 Task: Find connections with filter location Meaux with filter topic #motivationwith filter profile language English with filter current company Business Today with filter school Parala Maharaja Engineering College, Berhampur with filter industry Collection Agencies with filter service category Tax Law with filter keywords title Solar Photovoltaic Installer
Action: Mouse moved to (485, 77)
Screenshot: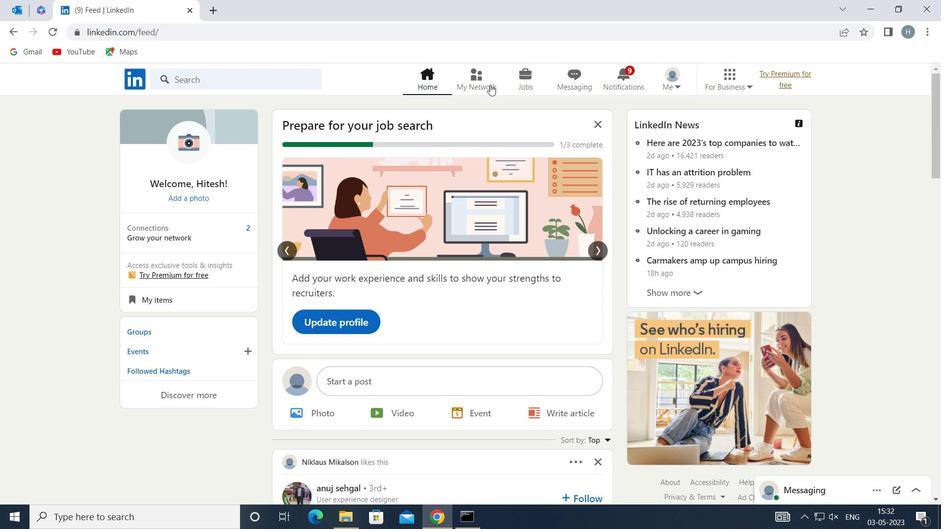
Action: Mouse pressed left at (485, 77)
Screenshot: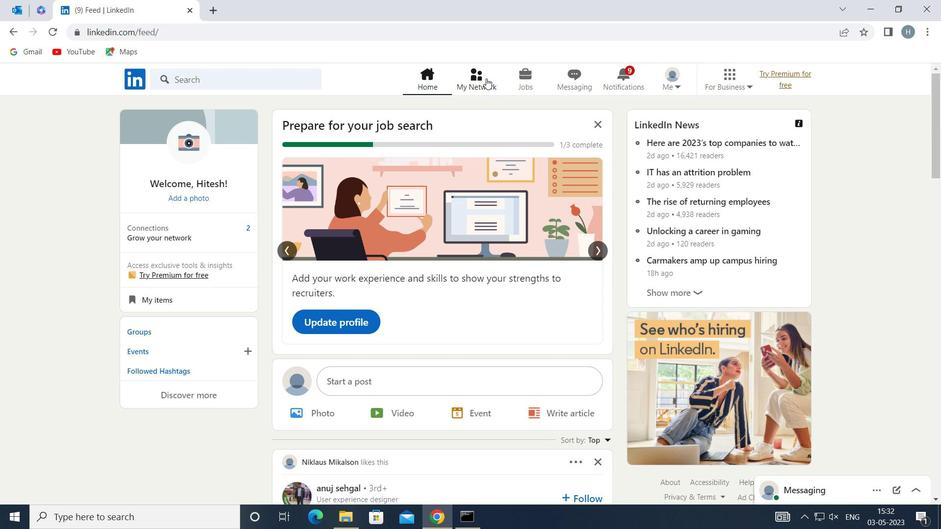 
Action: Mouse moved to (286, 147)
Screenshot: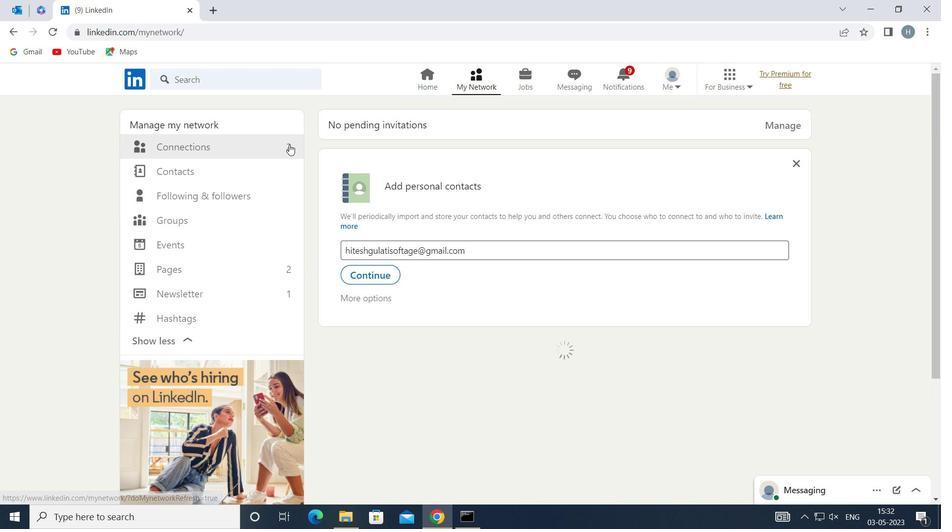 
Action: Mouse pressed left at (286, 147)
Screenshot: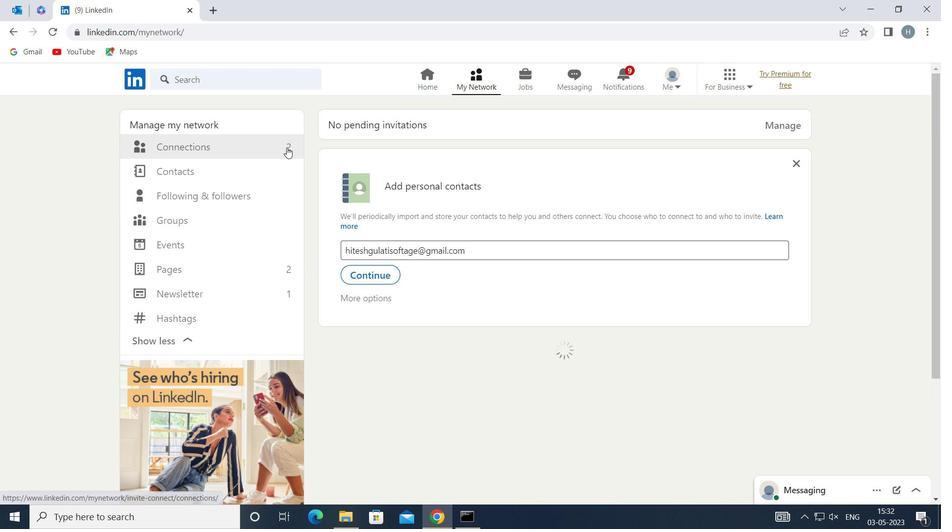 
Action: Mouse moved to (559, 147)
Screenshot: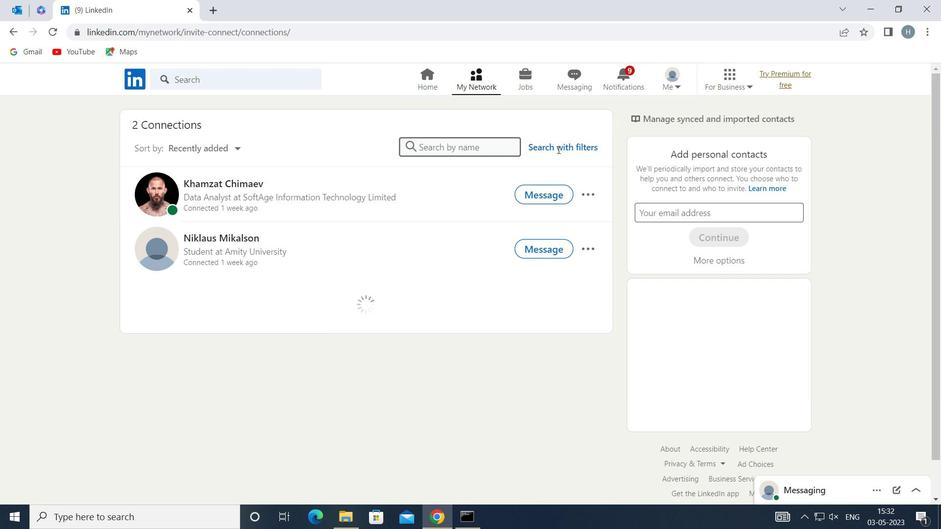 
Action: Mouse pressed left at (559, 147)
Screenshot: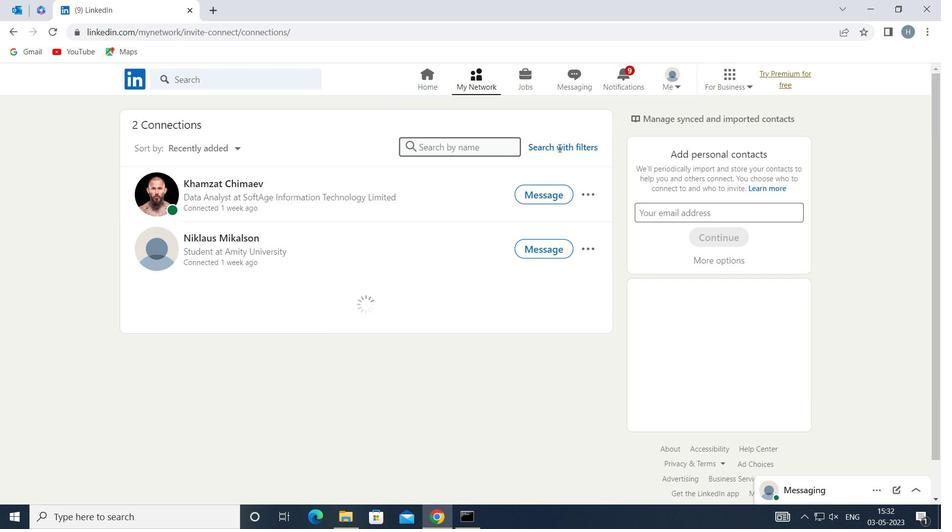 
Action: Mouse moved to (523, 118)
Screenshot: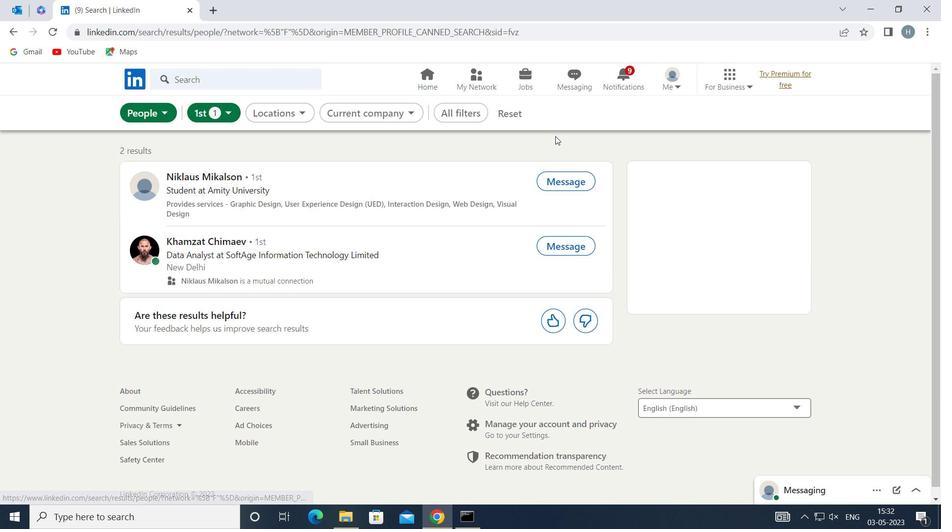 
Action: Mouse pressed left at (523, 118)
Screenshot: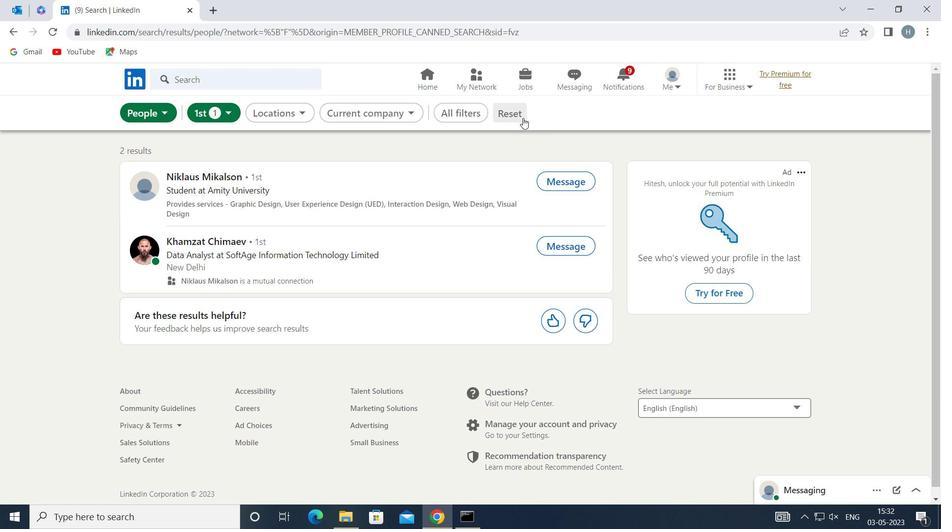 
Action: Mouse moved to (502, 118)
Screenshot: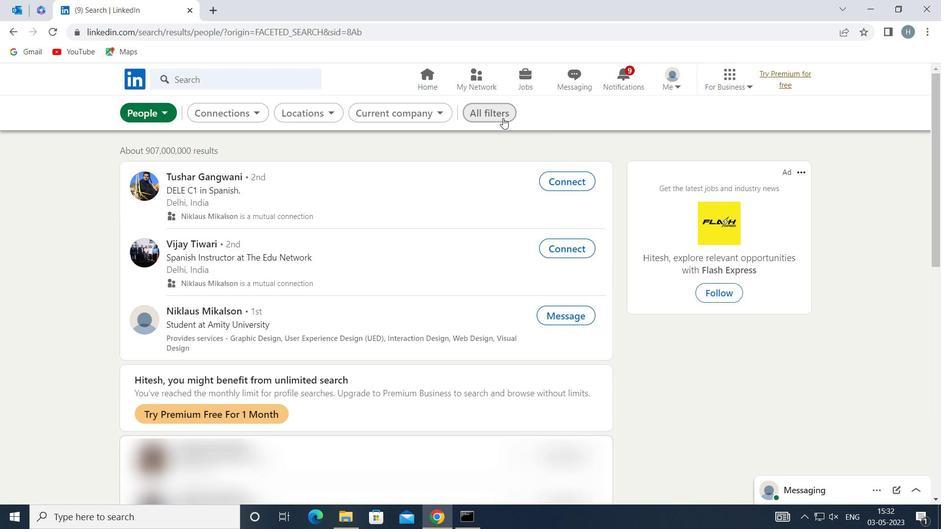 
Action: Mouse pressed left at (502, 118)
Screenshot: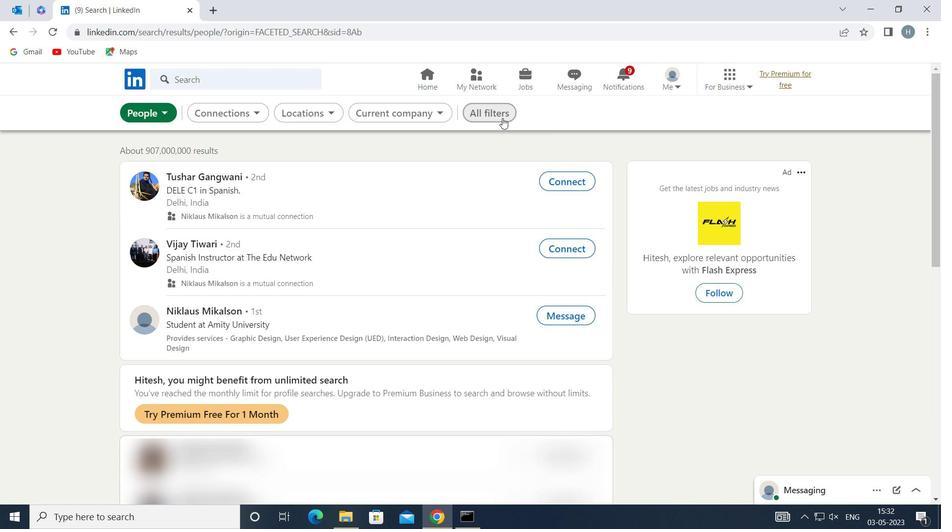 
Action: Mouse moved to (674, 250)
Screenshot: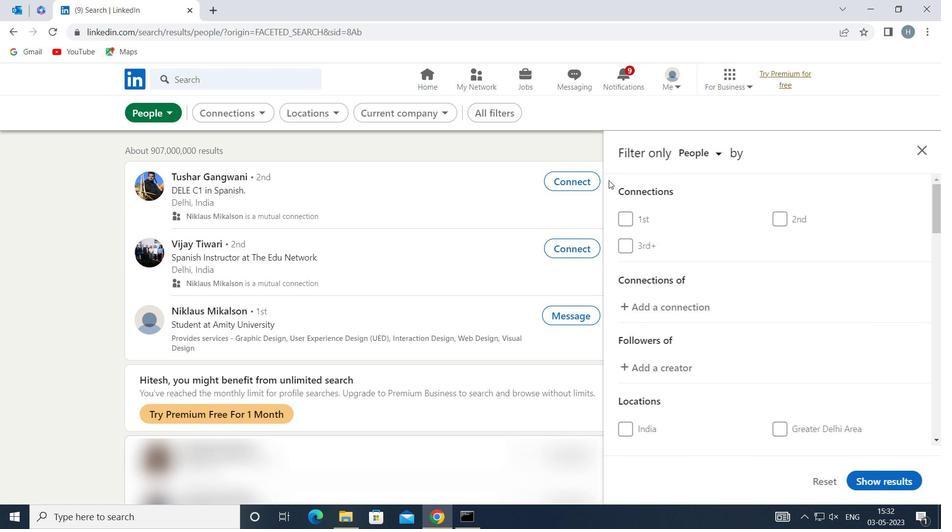 
Action: Mouse scrolled (674, 250) with delta (0, 0)
Screenshot: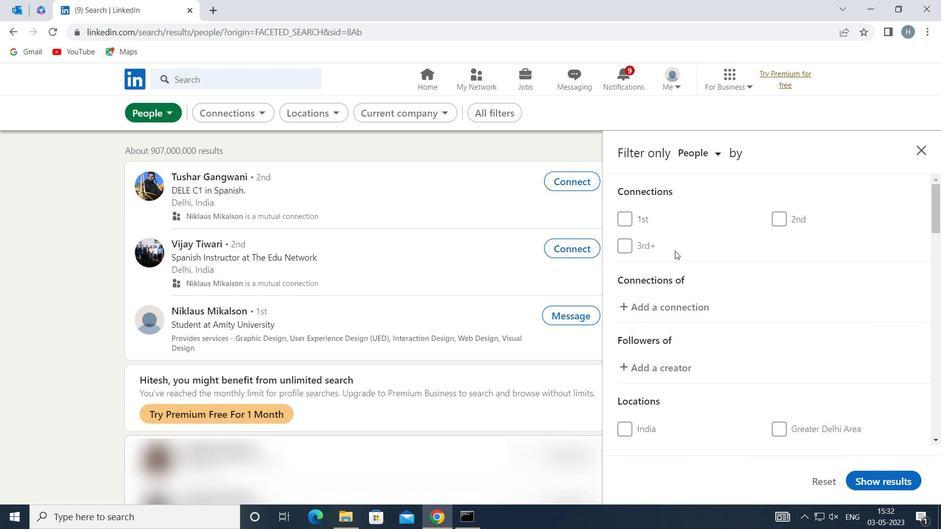 
Action: Mouse scrolled (674, 250) with delta (0, 0)
Screenshot: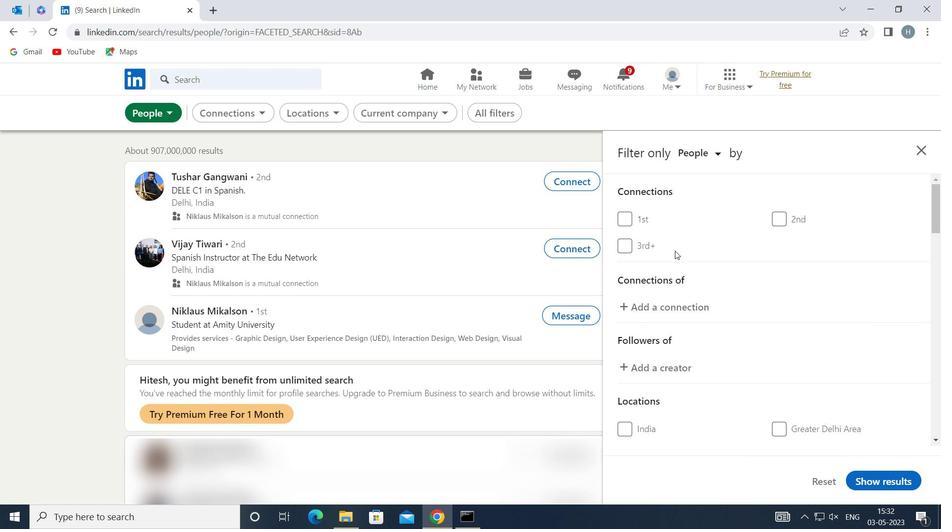 
Action: Mouse moved to (675, 250)
Screenshot: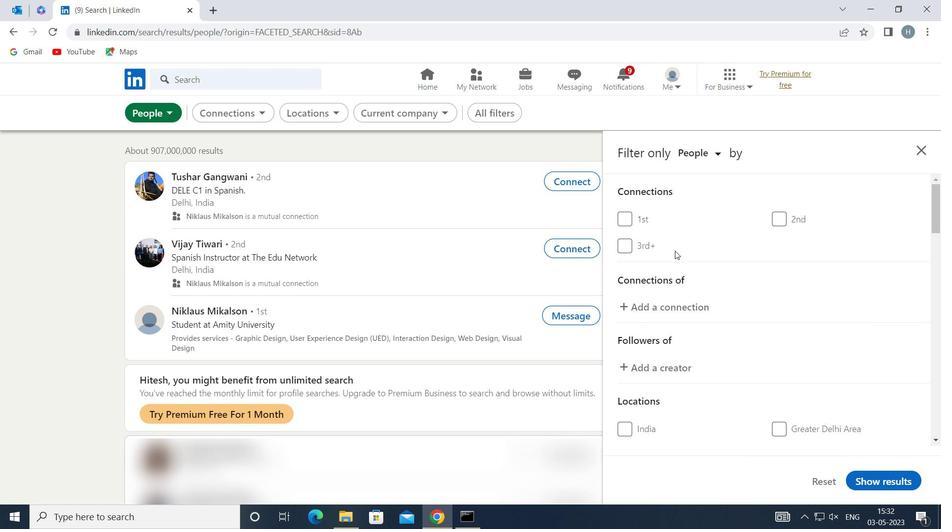 
Action: Mouse scrolled (675, 250) with delta (0, 0)
Screenshot: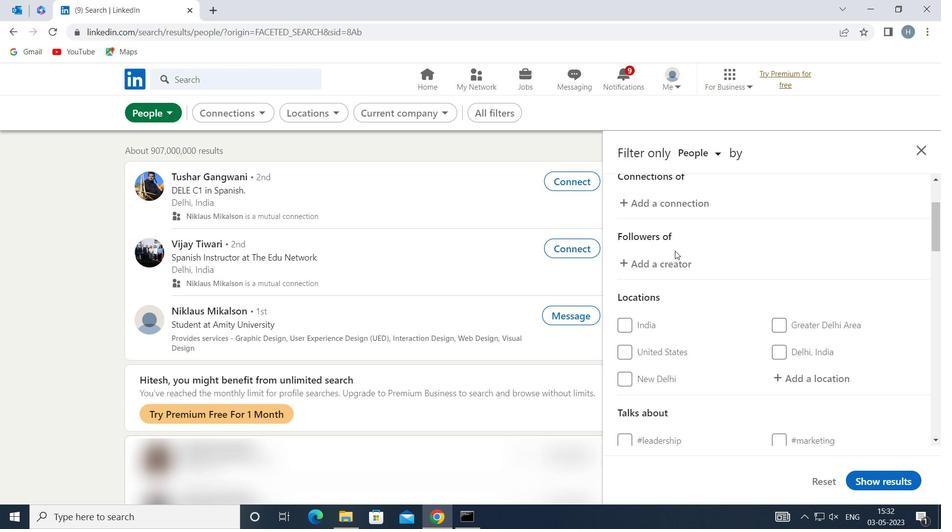 
Action: Mouse moved to (799, 294)
Screenshot: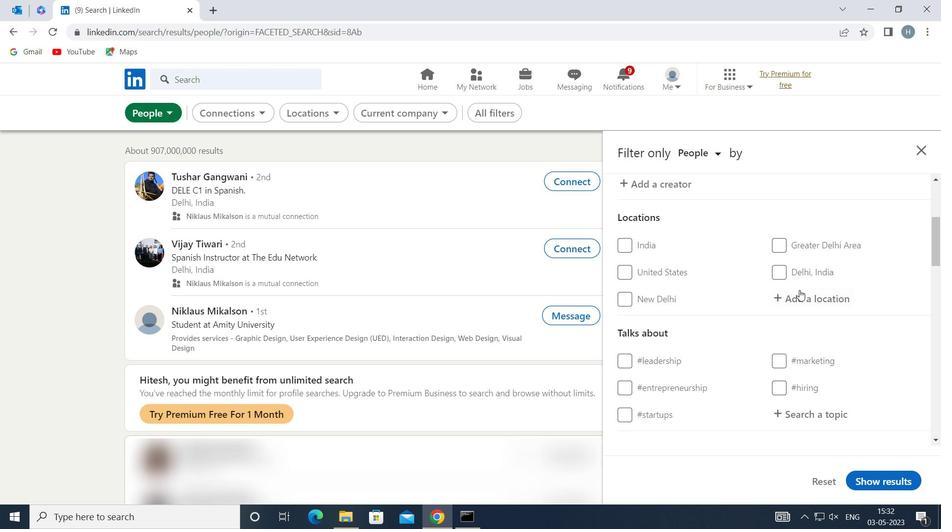 
Action: Mouse pressed left at (799, 294)
Screenshot: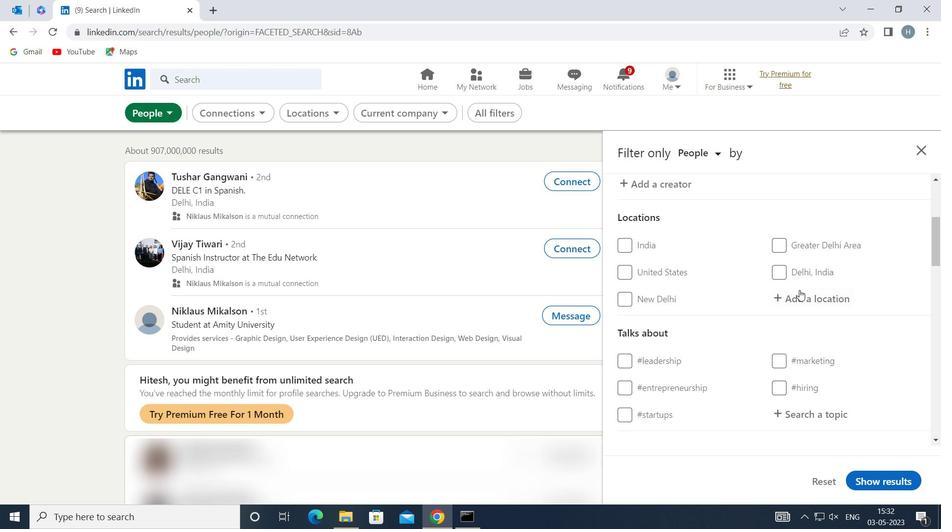 
Action: Key pressed <Key.shift>MEAX<Key.backspace>UX
Screenshot: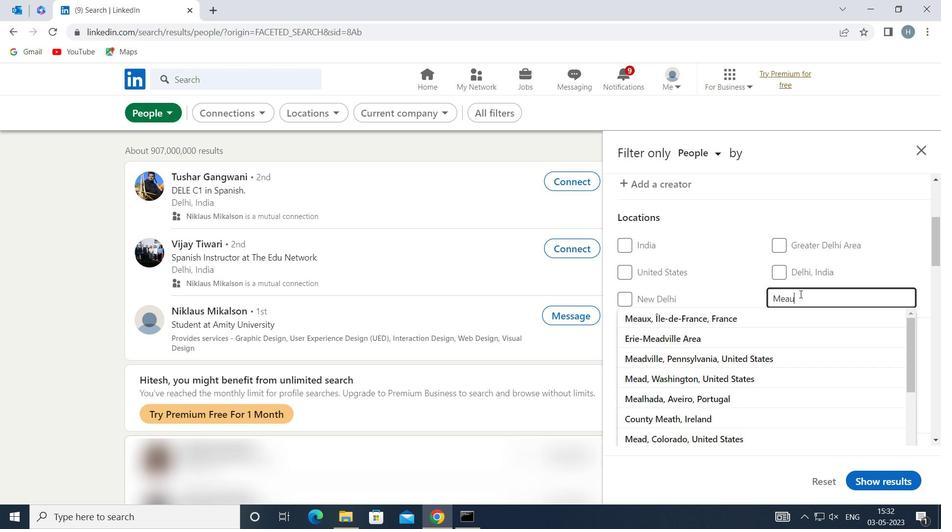 
Action: Mouse moved to (777, 314)
Screenshot: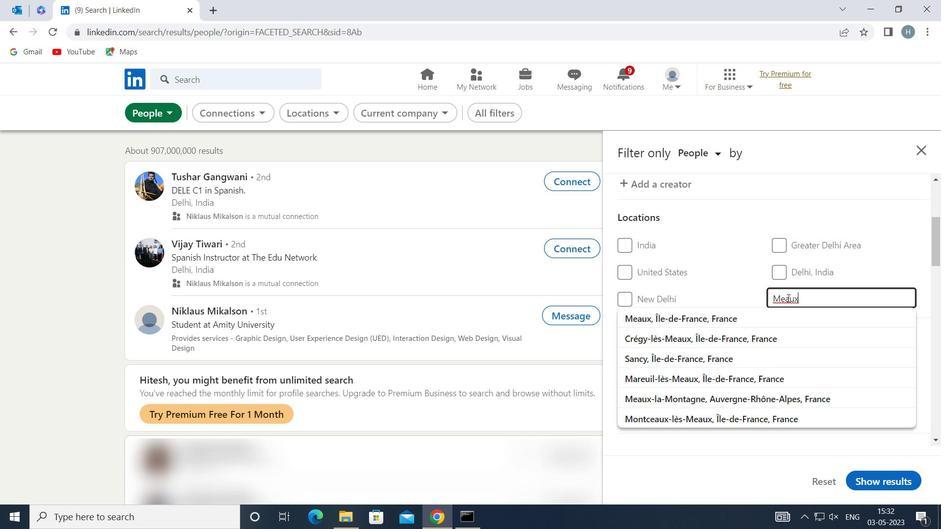 
Action: Mouse pressed left at (777, 314)
Screenshot: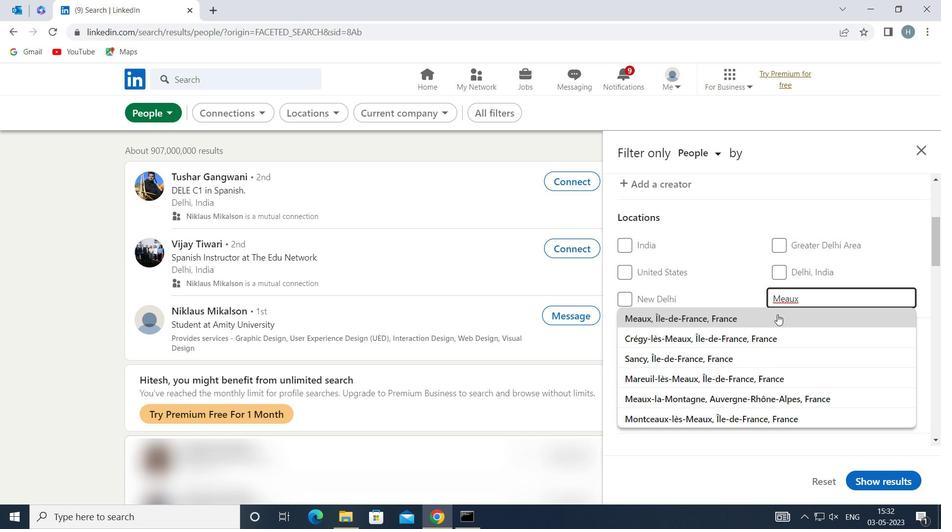 
Action: Mouse moved to (777, 306)
Screenshot: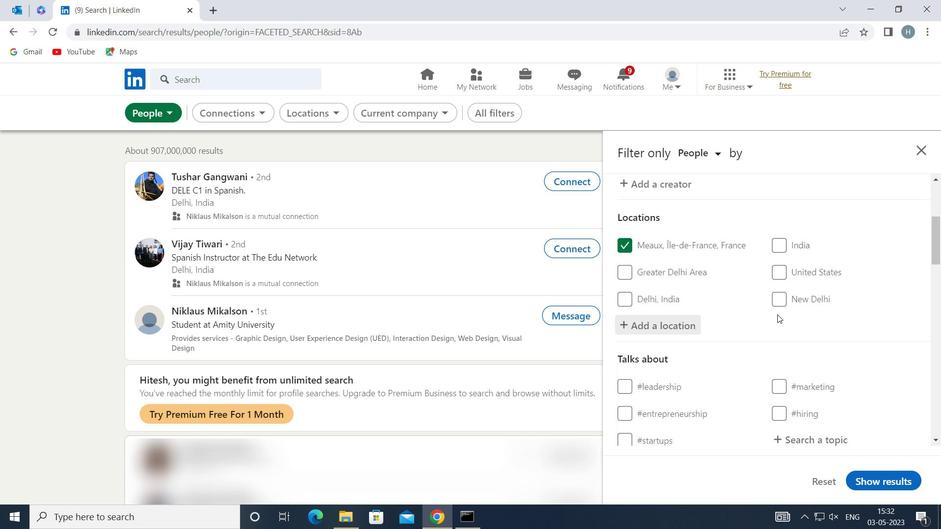 
Action: Mouse scrolled (777, 306) with delta (0, 0)
Screenshot: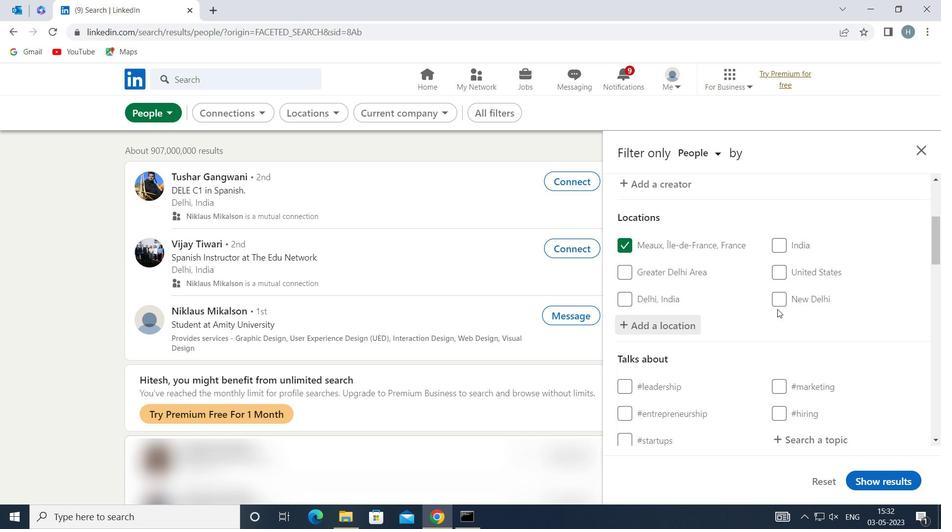 
Action: Mouse scrolled (777, 306) with delta (0, 0)
Screenshot: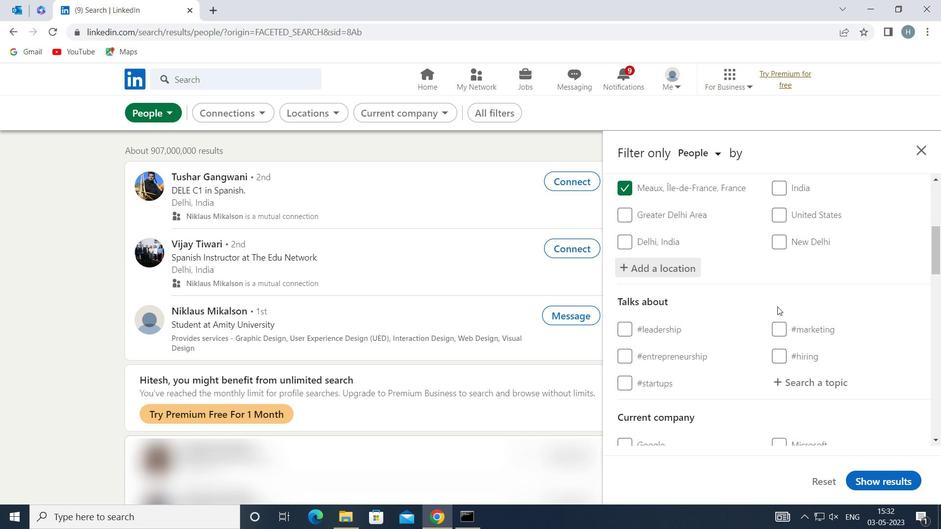
Action: Mouse moved to (787, 313)
Screenshot: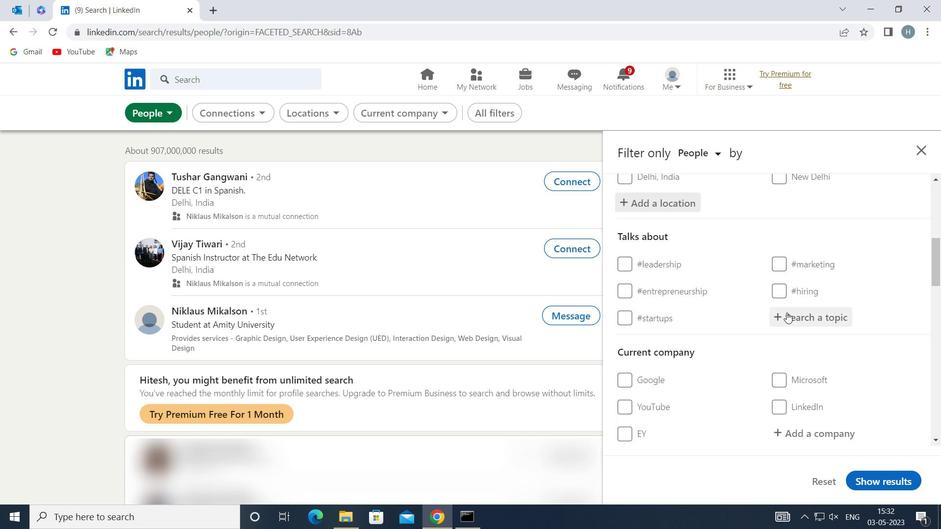 
Action: Mouse pressed left at (787, 313)
Screenshot: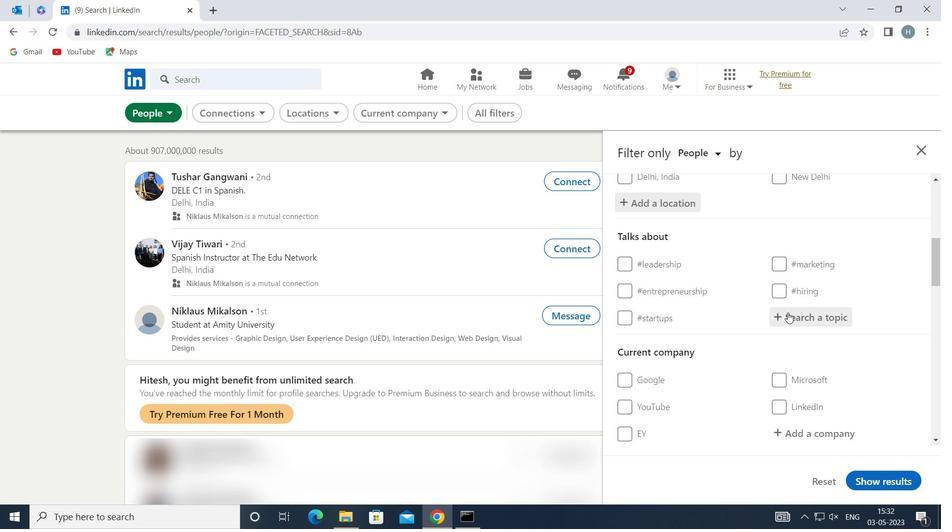 
Action: Key pressed MOTIVATION
Screenshot: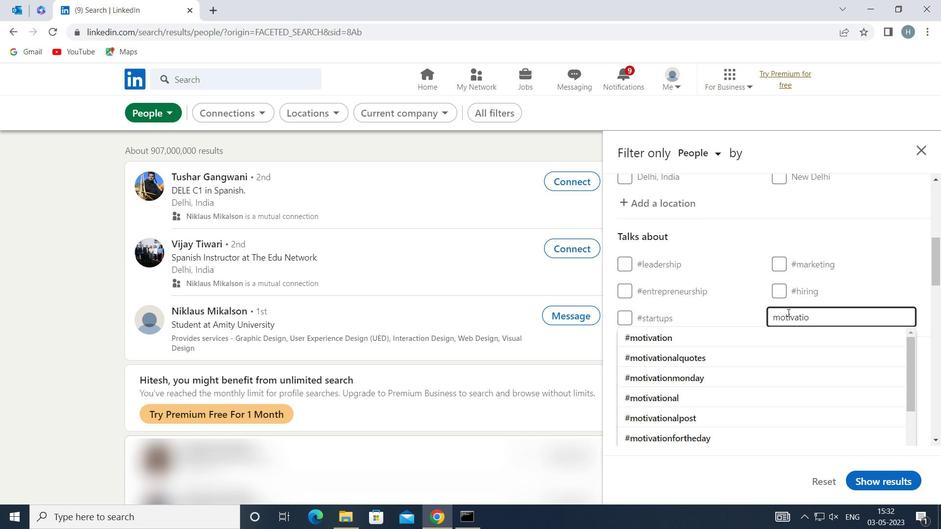 
Action: Mouse moved to (749, 334)
Screenshot: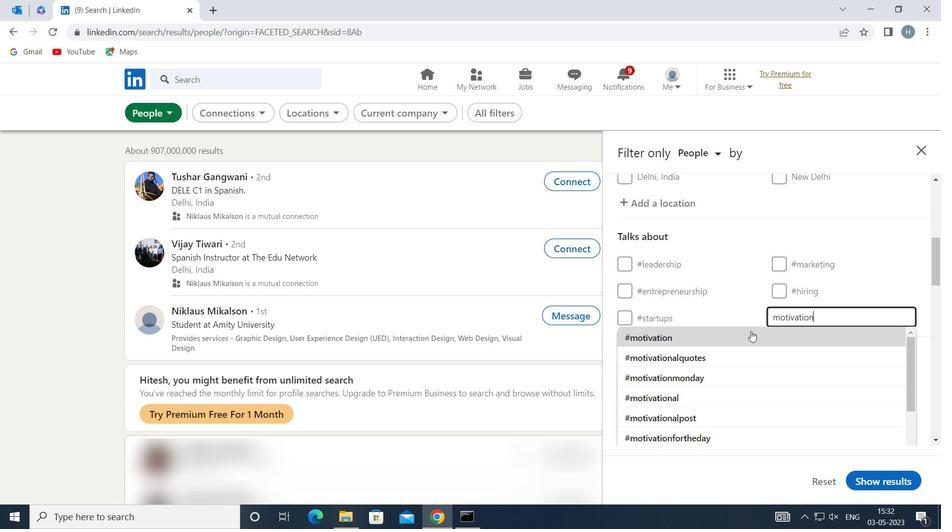 
Action: Mouse pressed left at (749, 334)
Screenshot: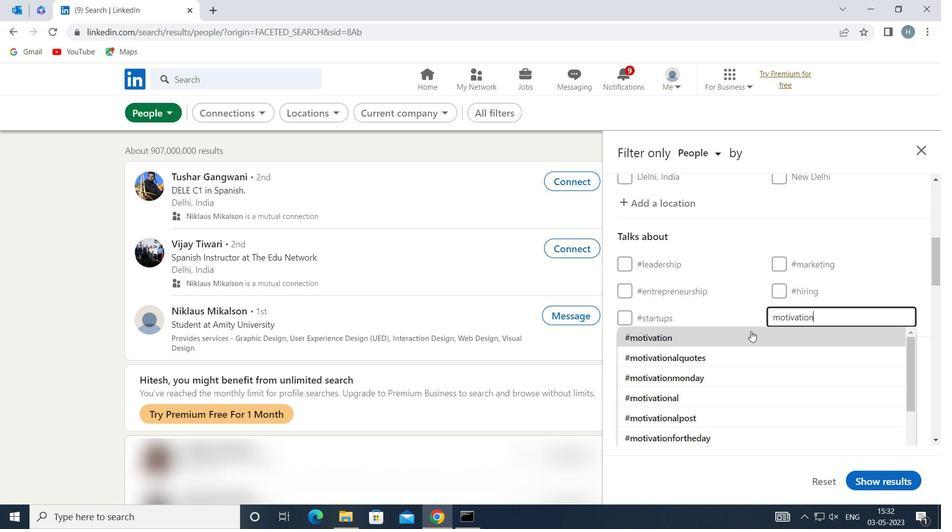 
Action: Mouse moved to (750, 329)
Screenshot: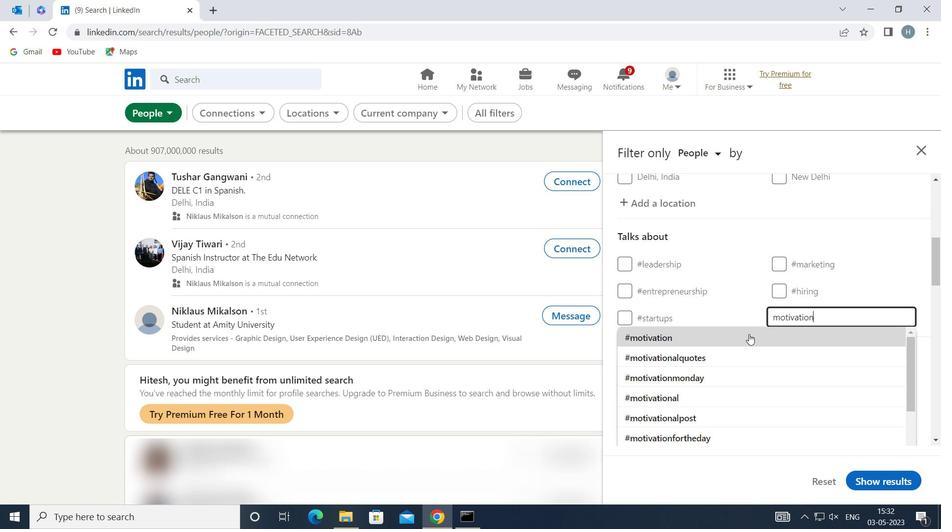 
Action: Mouse scrolled (750, 328) with delta (0, 0)
Screenshot: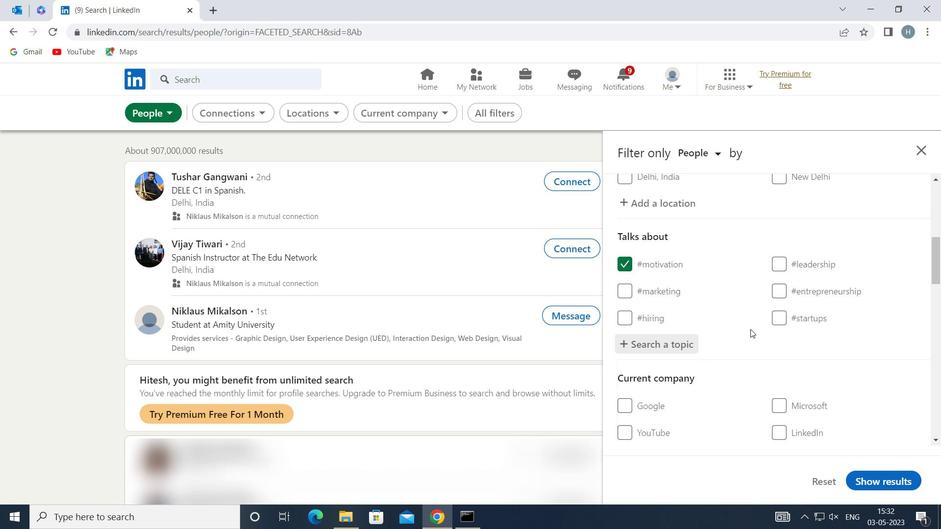 
Action: Mouse scrolled (750, 328) with delta (0, 0)
Screenshot: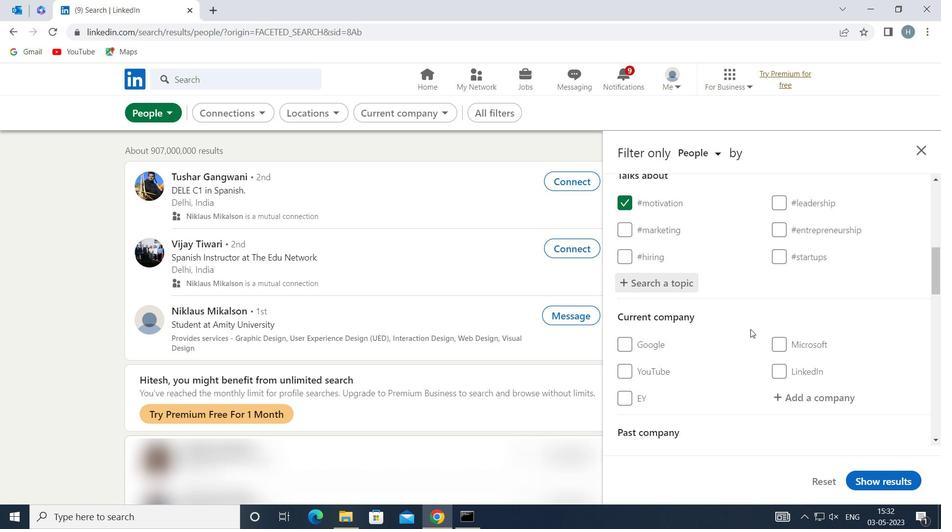 
Action: Mouse scrolled (750, 328) with delta (0, 0)
Screenshot: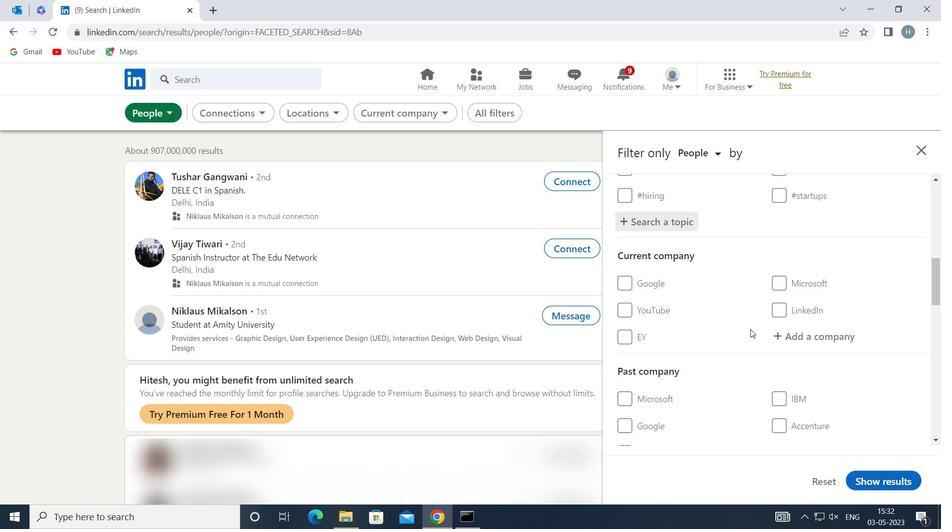 
Action: Mouse scrolled (750, 328) with delta (0, 0)
Screenshot: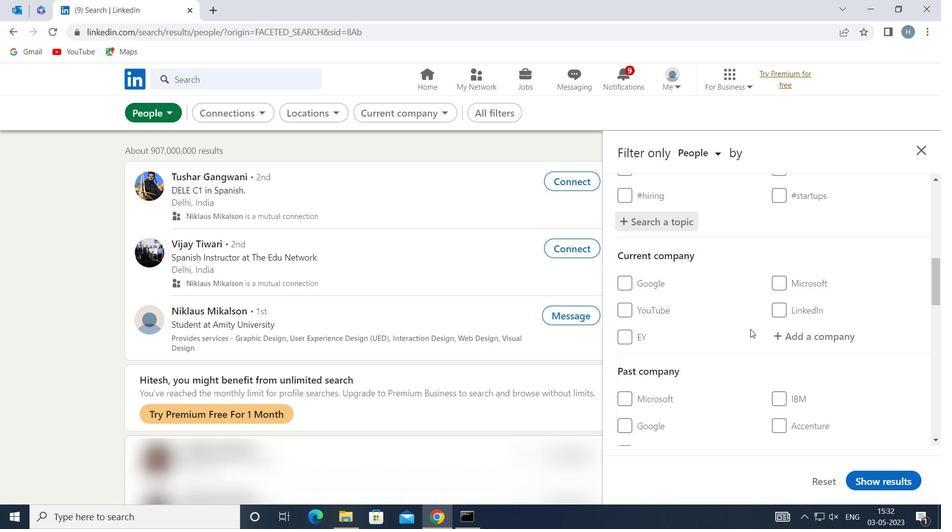 
Action: Mouse moved to (752, 322)
Screenshot: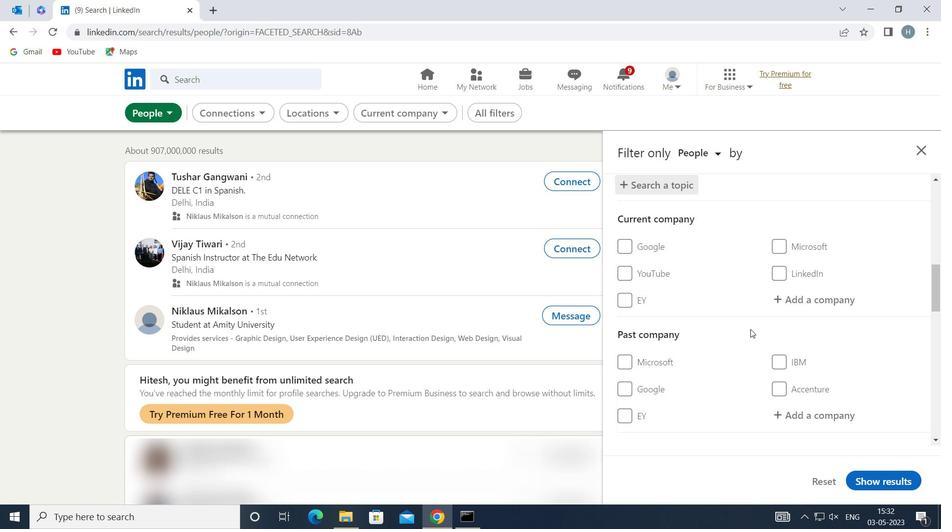 
Action: Mouse scrolled (752, 322) with delta (0, 0)
Screenshot: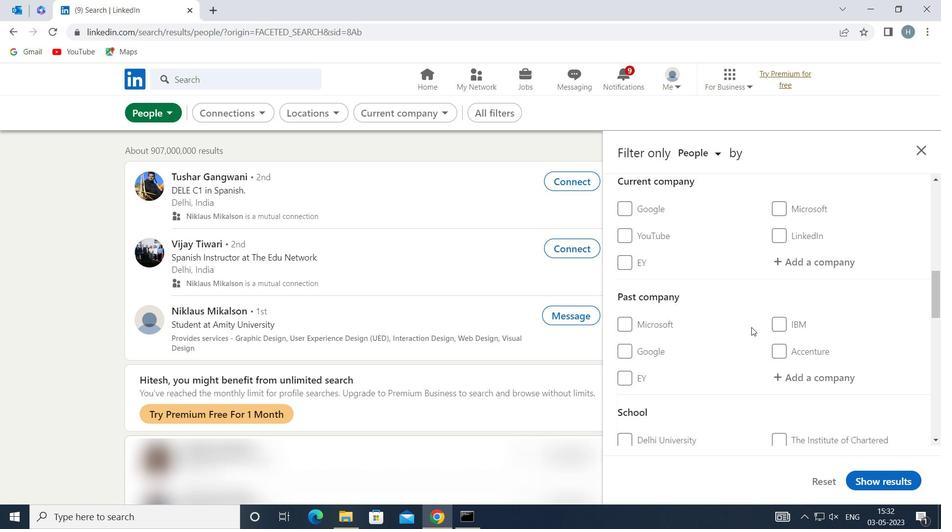 
Action: Mouse scrolled (752, 322) with delta (0, 0)
Screenshot: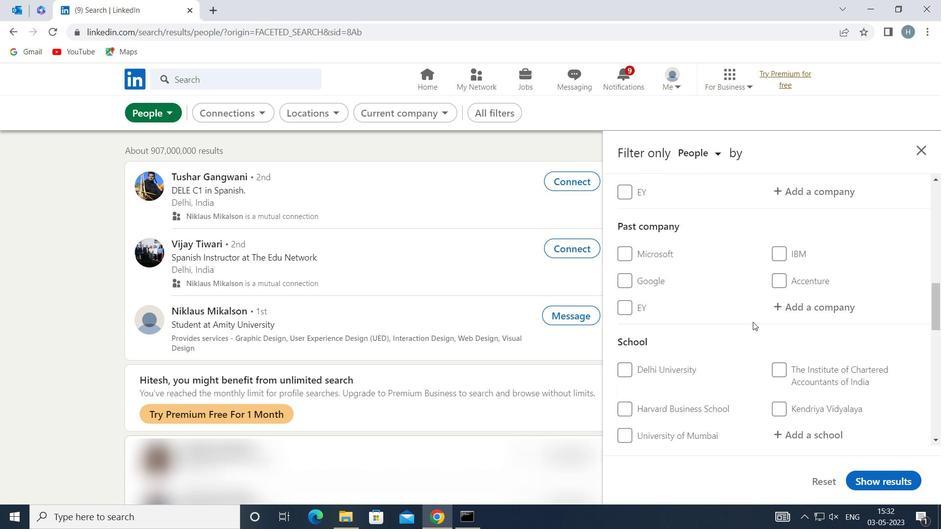 
Action: Mouse scrolled (752, 322) with delta (0, 0)
Screenshot: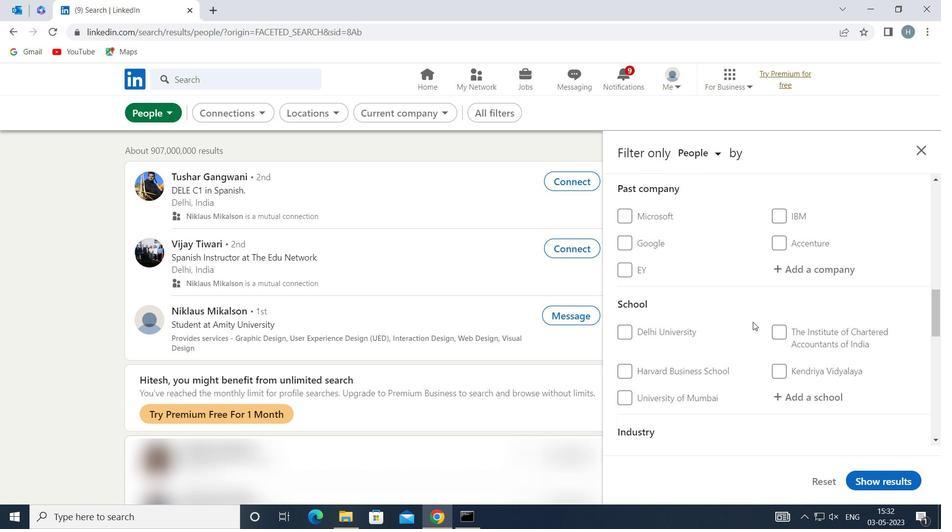 
Action: Mouse moved to (752, 321)
Screenshot: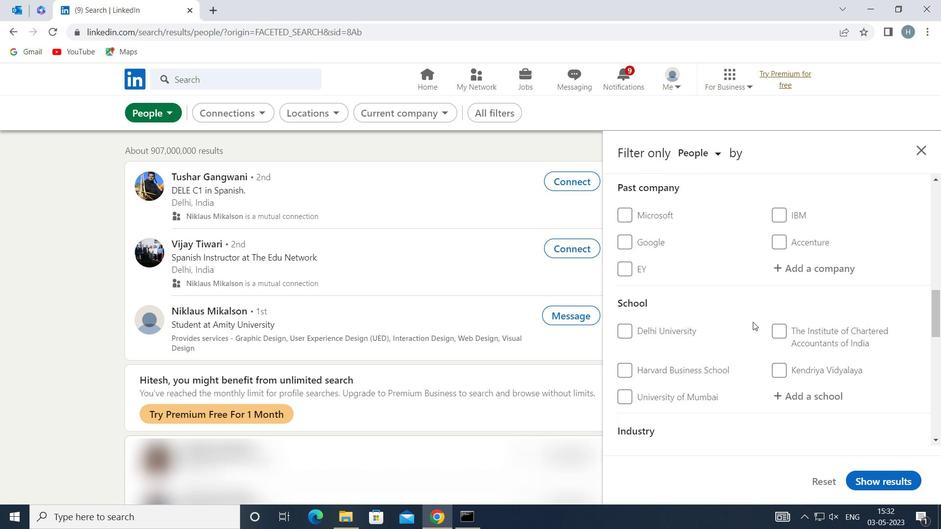 
Action: Mouse scrolled (752, 320) with delta (0, 0)
Screenshot: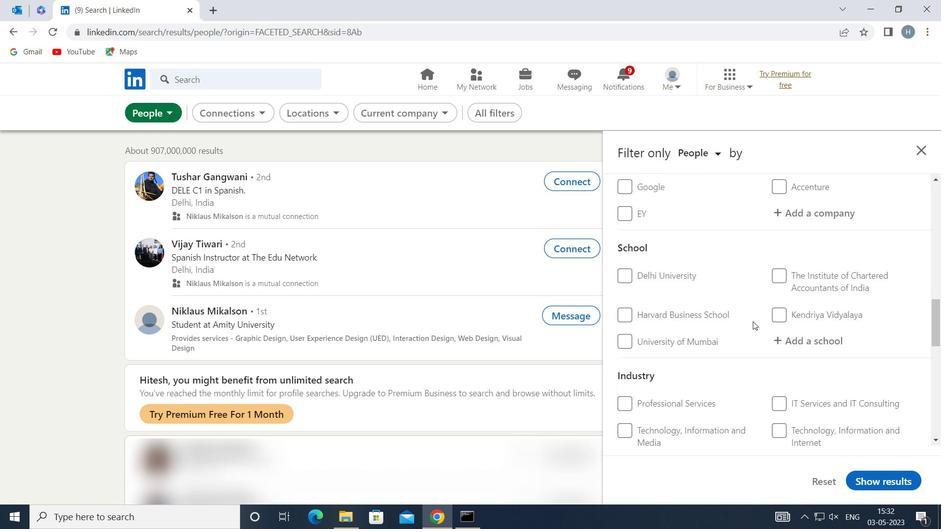 
Action: Mouse scrolled (752, 320) with delta (0, 0)
Screenshot: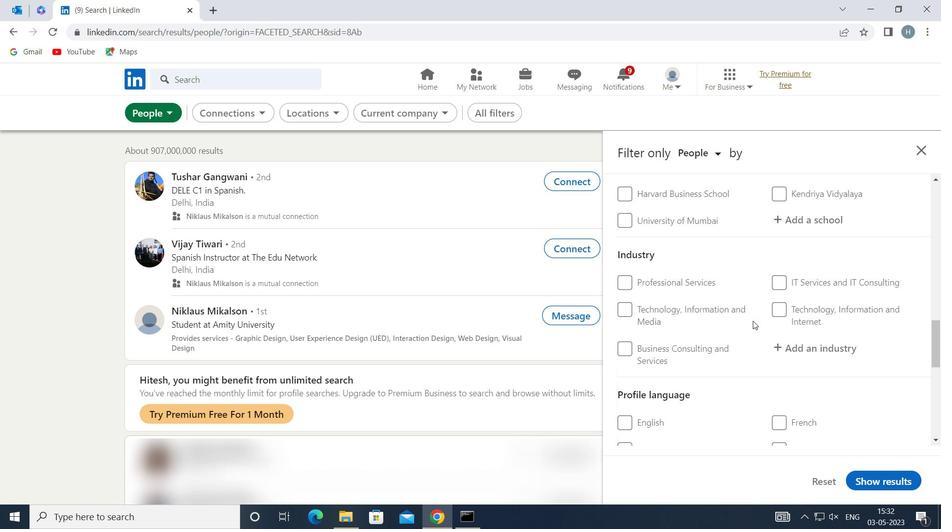 
Action: Mouse moved to (636, 348)
Screenshot: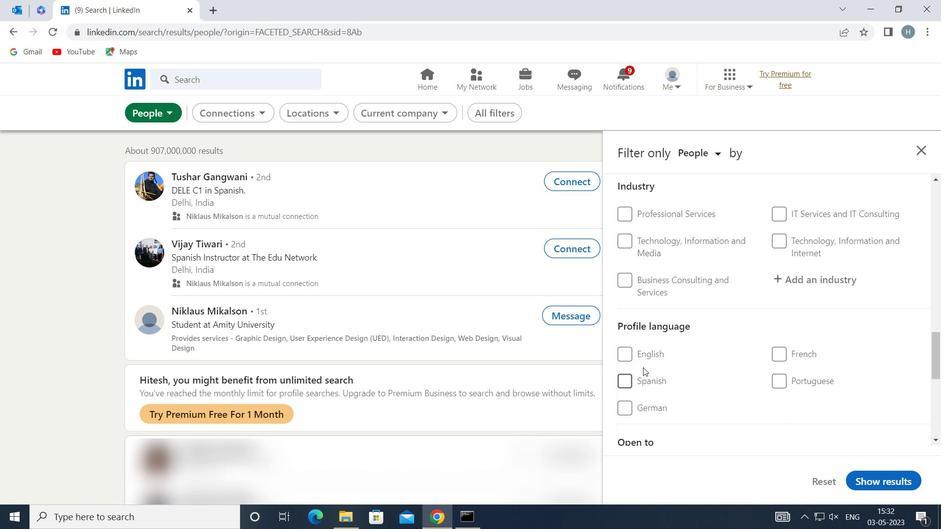 
Action: Mouse pressed left at (636, 348)
Screenshot: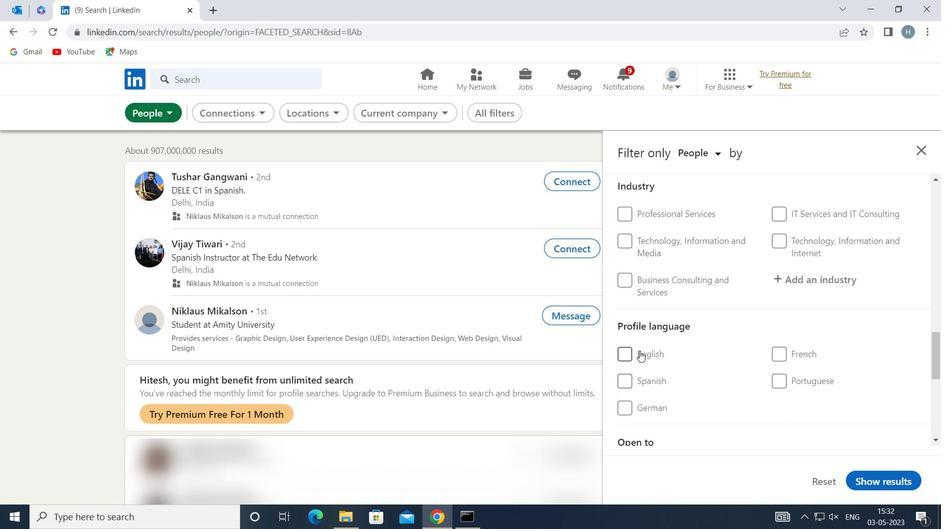 
Action: Mouse moved to (693, 336)
Screenshot: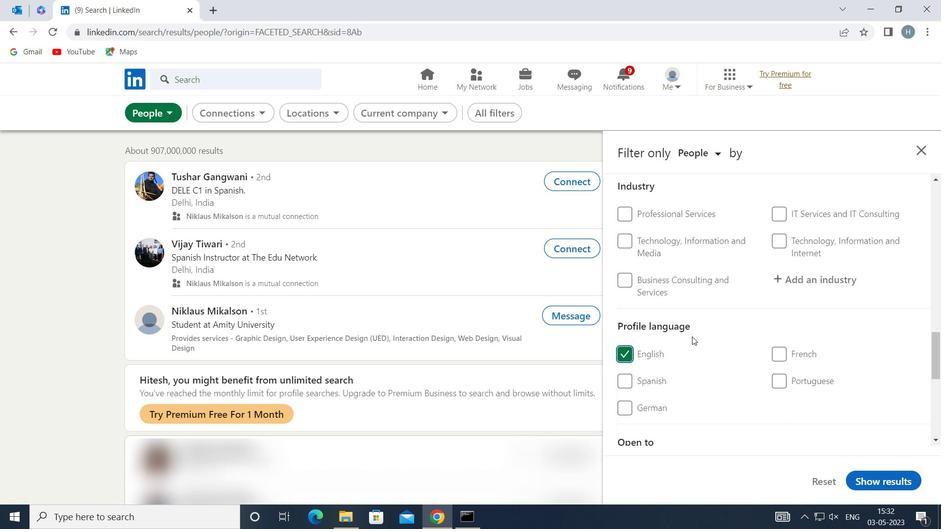 
Action: Mouse scrolled (693, 337) with delta (0, 0)
Screenshot: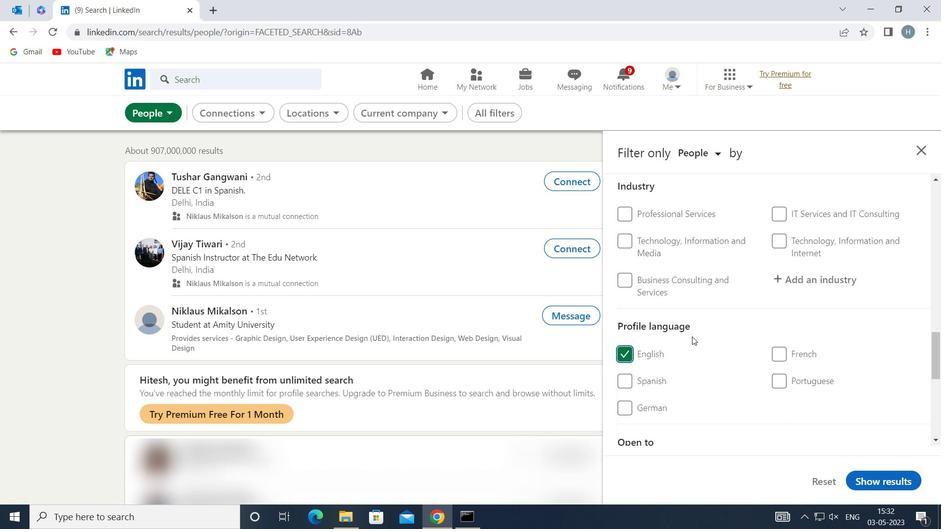 
Action: Mouse scrolled (693, 337) with delta (0, 0)
Screenshot: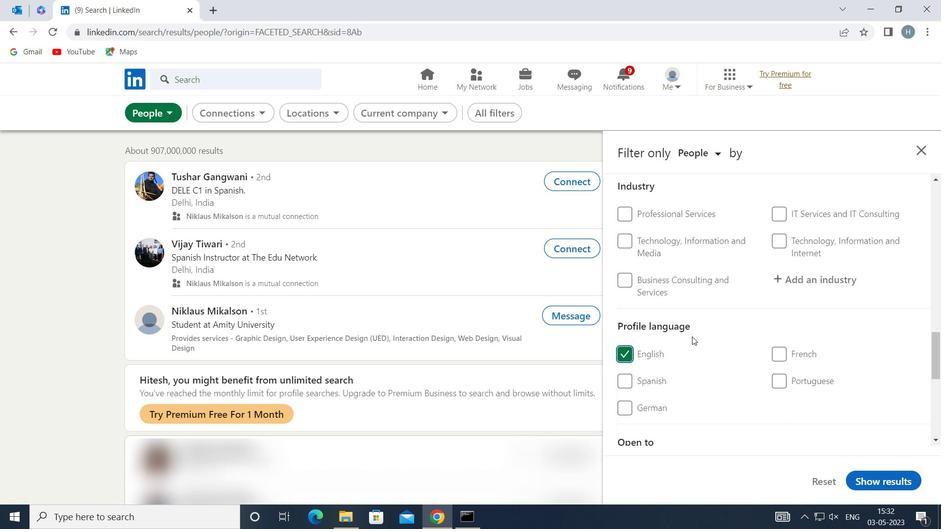 
Action: Mouse moved to (696, 322)
Screenshot: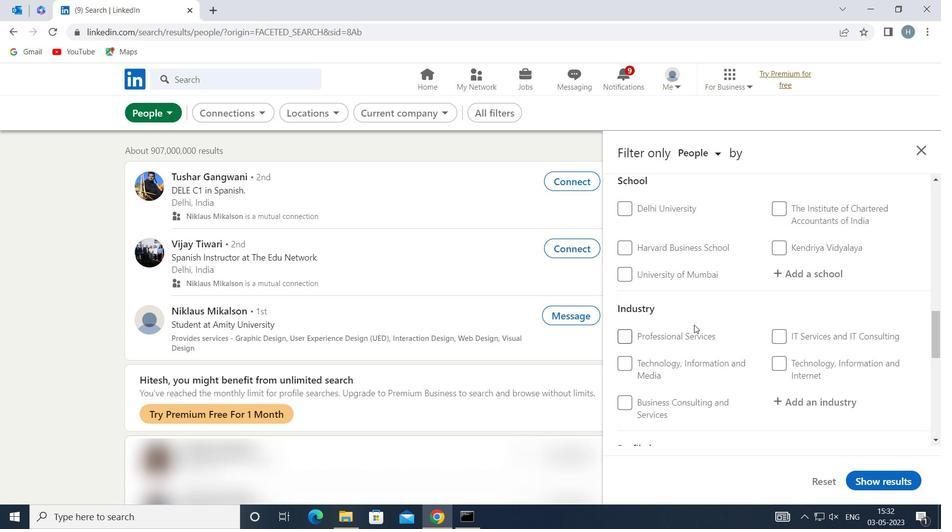 
Action: Mouse scrolled (696, 323) with delta (0, 0)
Screenshot: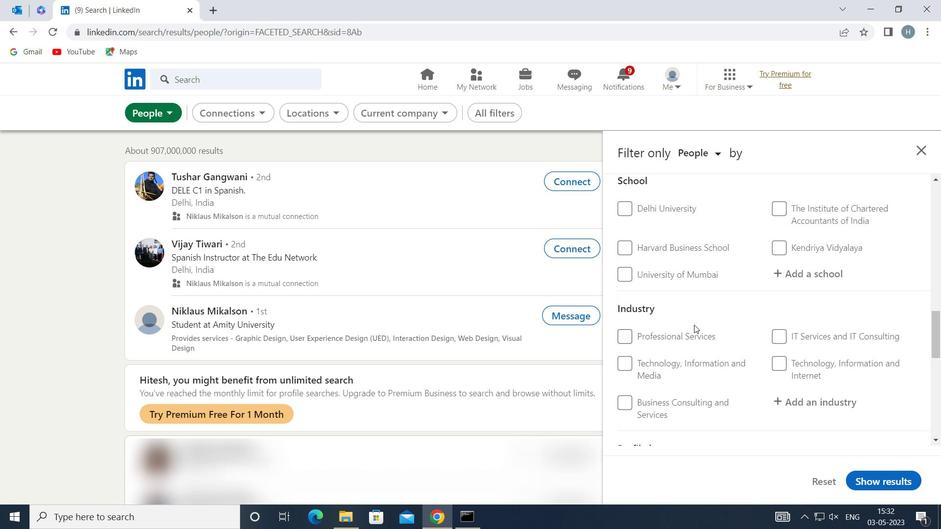 
Action: Mouse moved to (698, 320)
Screenshot: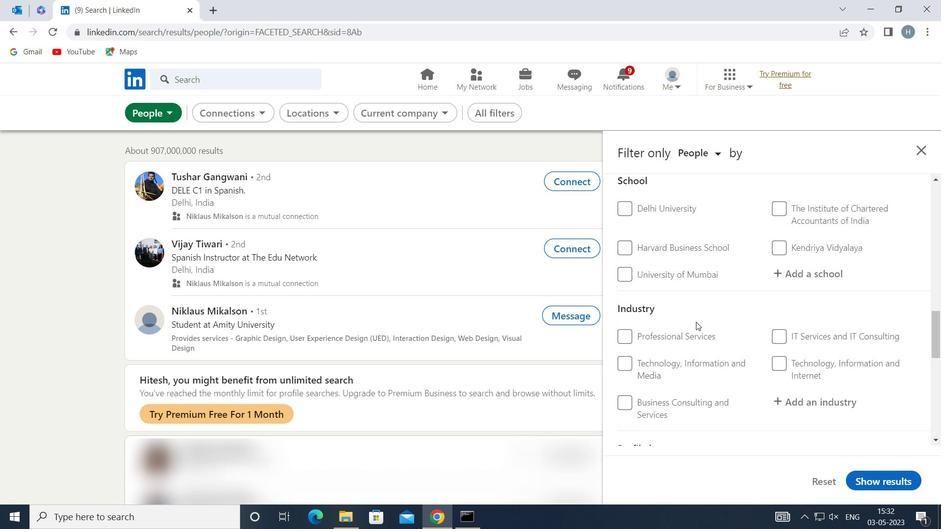 
Action: Mouse scrolled (698, 320) with delta (0, 0)
Screenshot: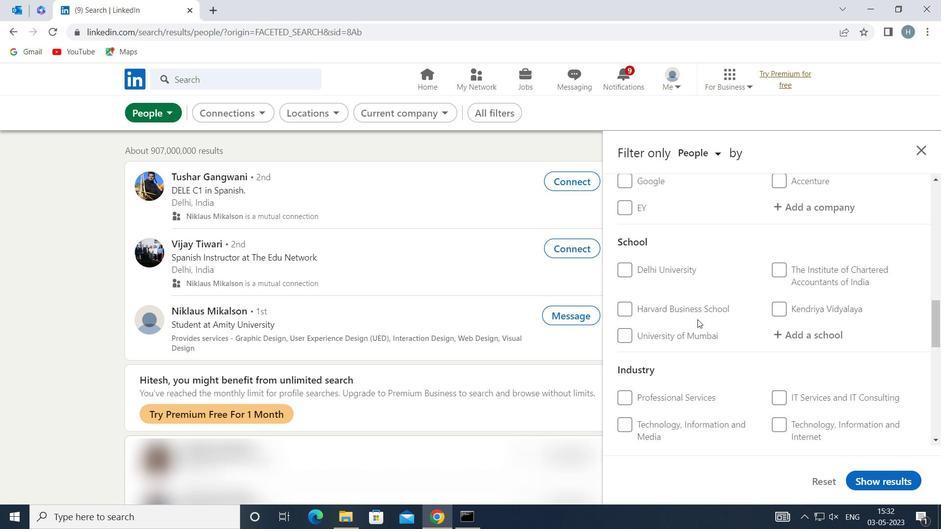 
Action: Mouse scrolled (698, 320) with delta (0, 0)
Screenshot: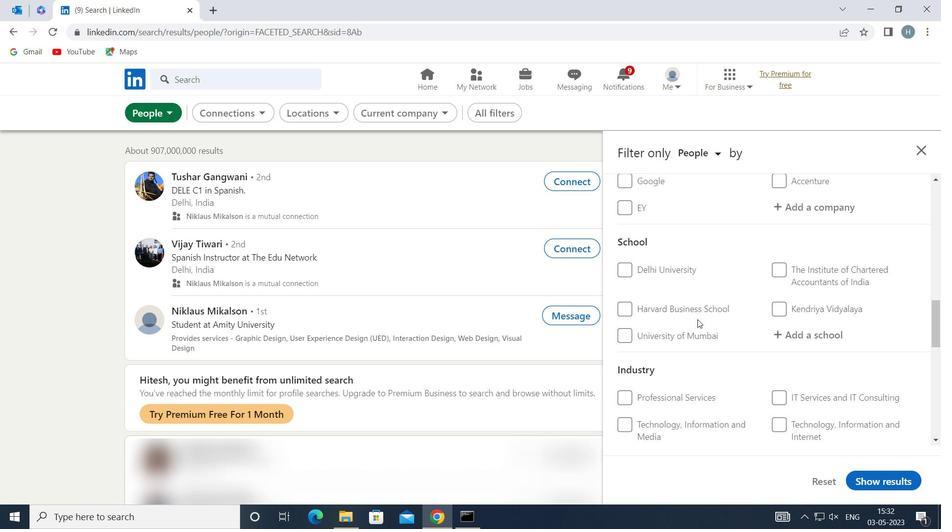 
Action: Mouse scrolled (698, 320) with delta (0, 0)
Screenshot: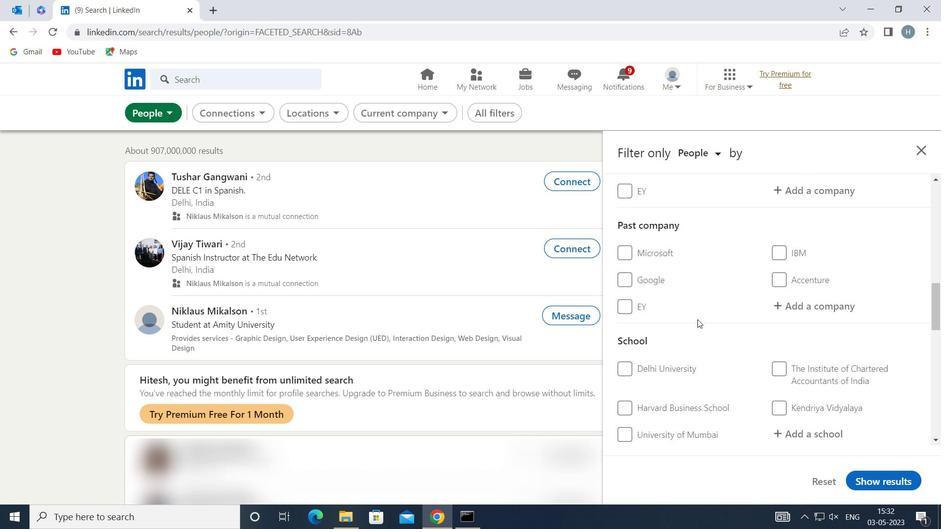 
Action: Mouse scrolled (698, 320) with delta (0, 0)
Screenshot: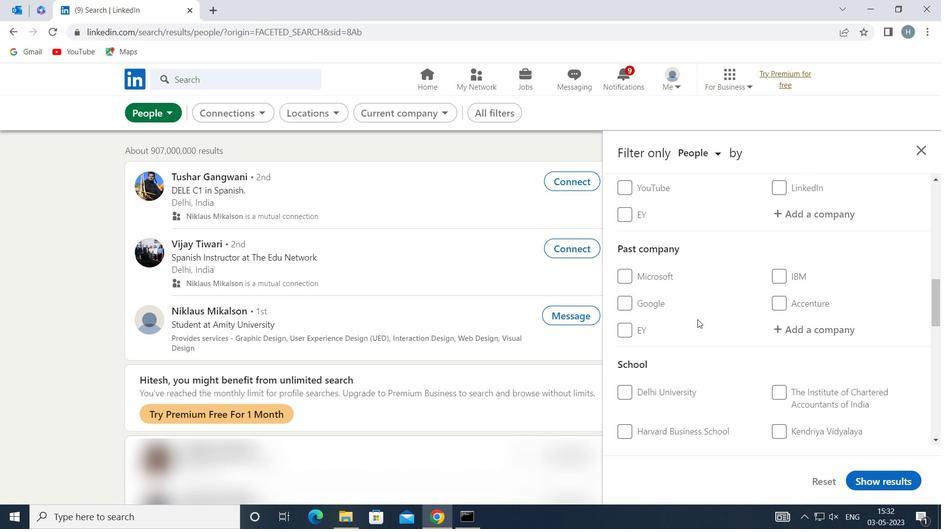 
Action: Mouse scrolled (698, 320) with delta (0, 0)
Screenshot: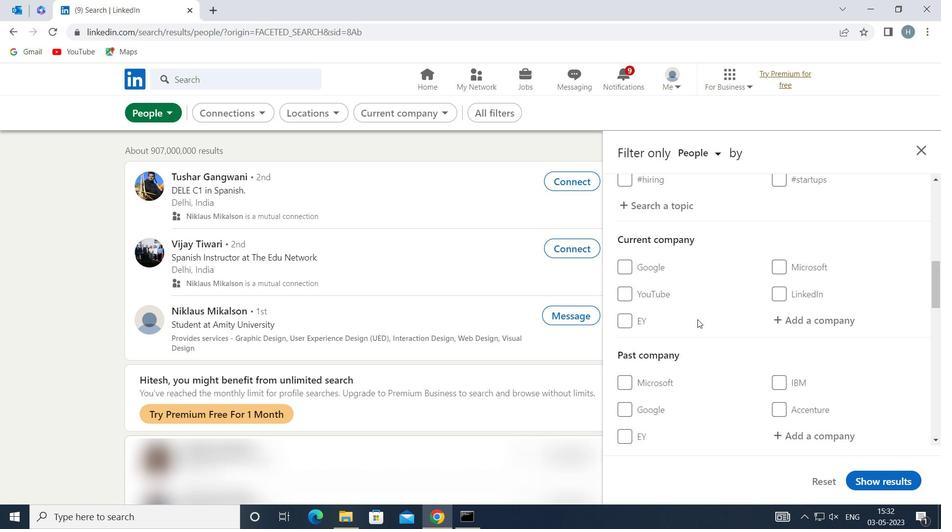 
Action: Mouse scrolled (698, 319) with delta (0, 0)
Screenshot: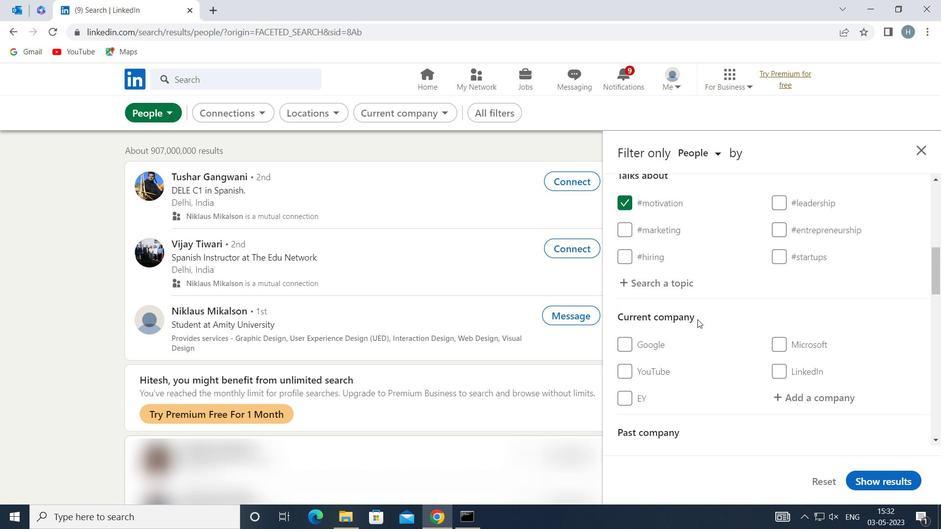 
Action: Mouse moved to (797, 331)
Screenshot: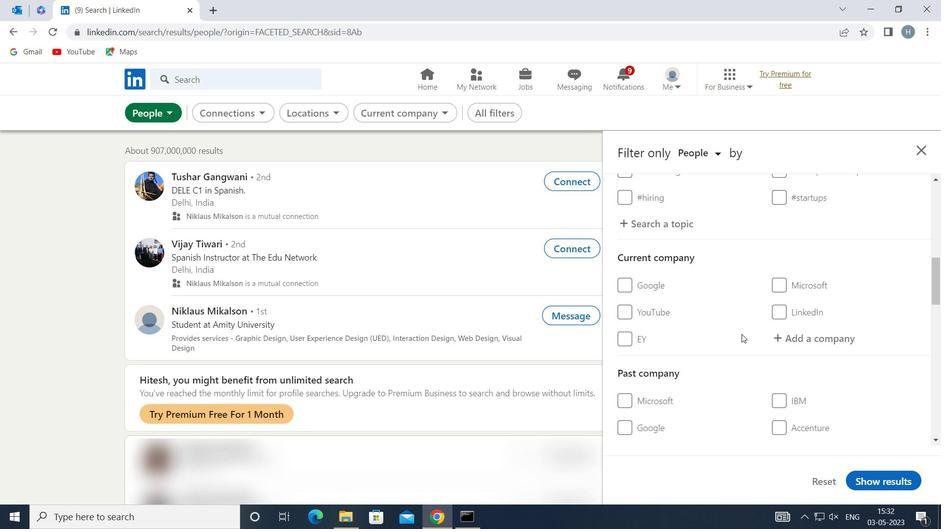 
Action: Mouse pressed left at (797, 331)
Screenshot: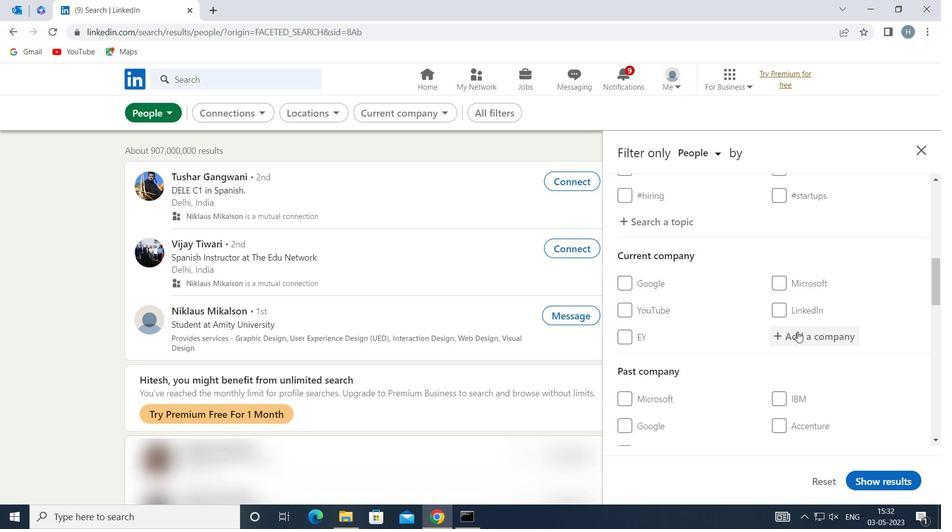 
Action: Key pressed <Key.shift>BUSINESS<Key.space><Key.shift>TODAY
Screenshot: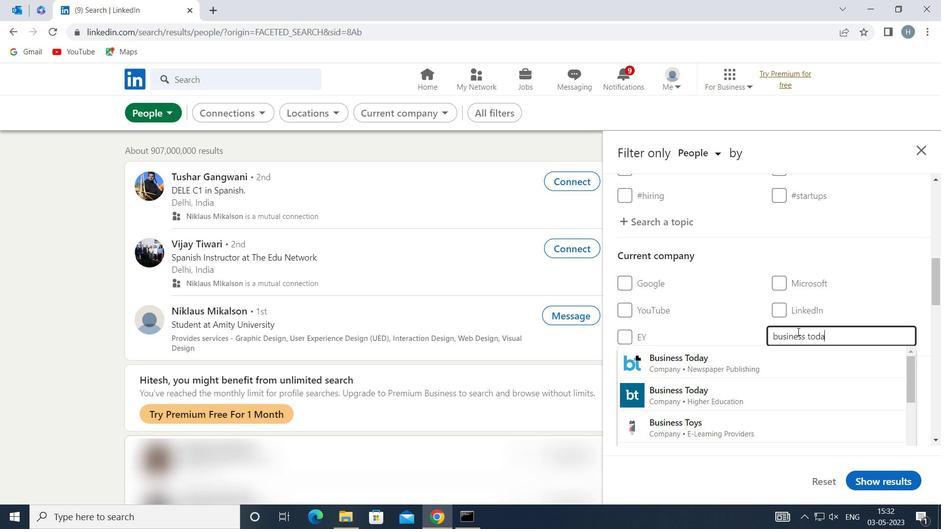 
Action: Mouse moved to (733, 358)
Screenshot: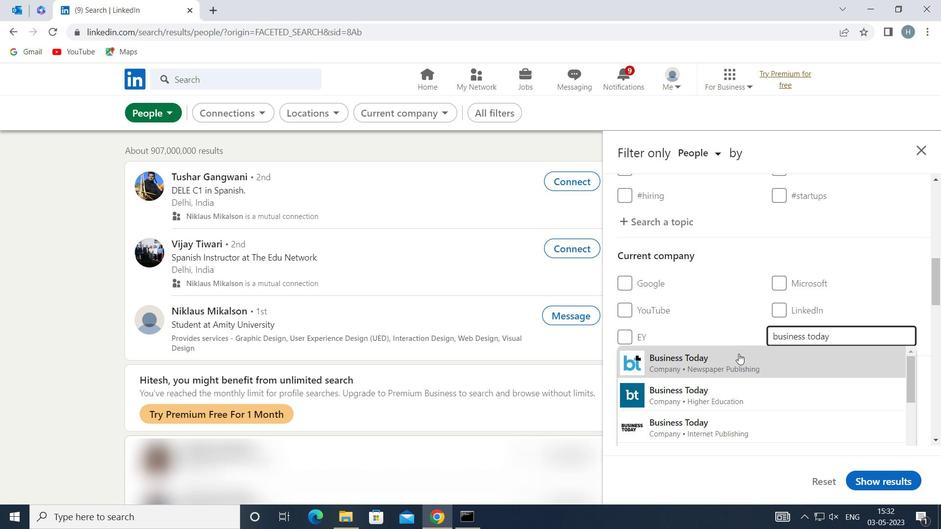 
Action: Mouse pressed left at (733, 358)
Screenshot: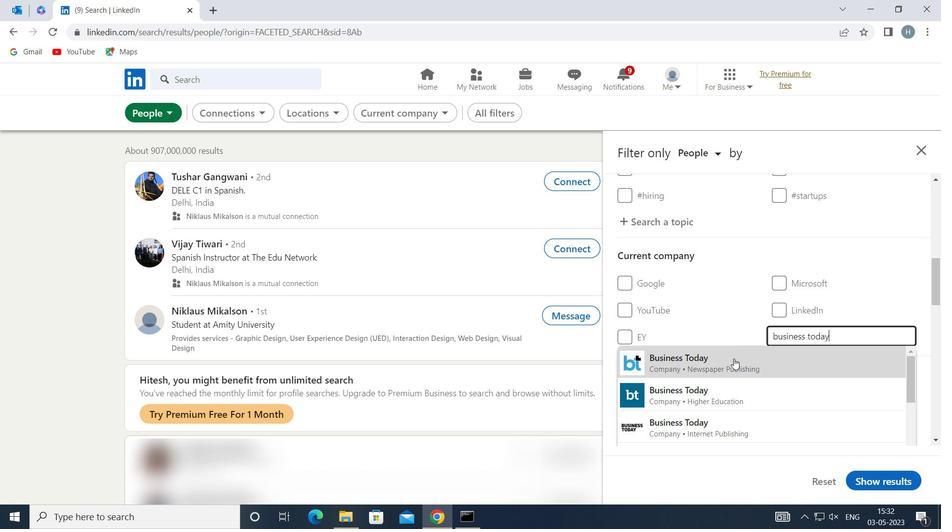 
Action: Mouse moved to (721, 336)
Screenshot: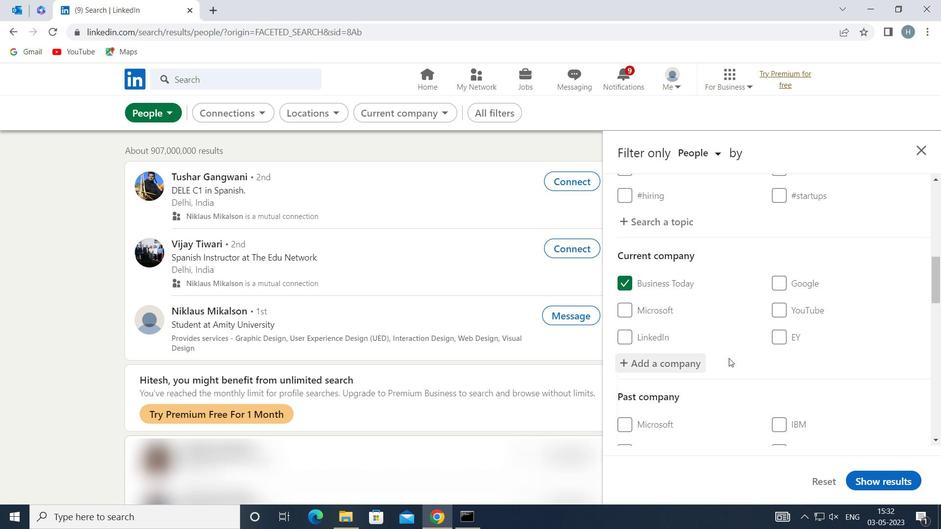 
Action: Mouse scrolled (721, 335) with delta (0, 0)
Screenshot: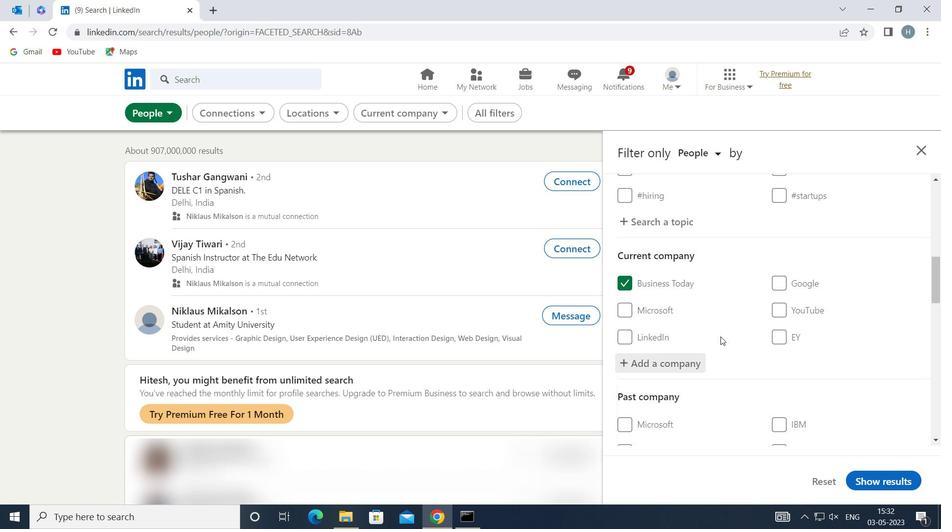 
Action: Mouse moved to (724, 332)
Screenshot: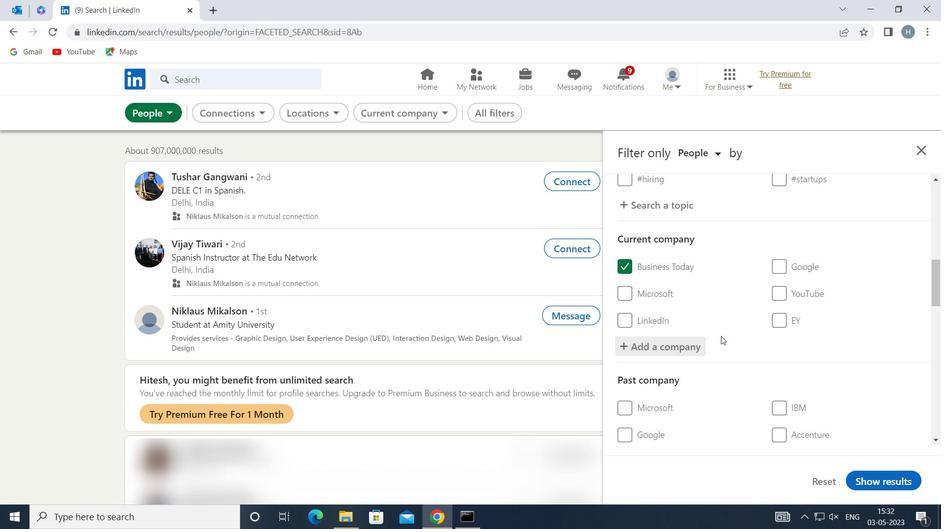 
Action: Mouse scrolled (724, 332) with delta (0, 0)
Screenshot: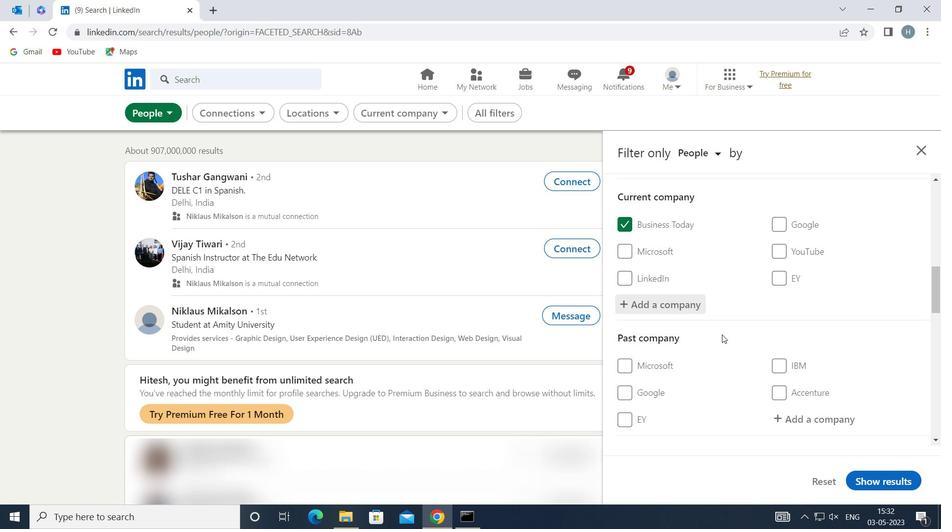 
Action: Mouse moved to (767, 339)
Screenshot: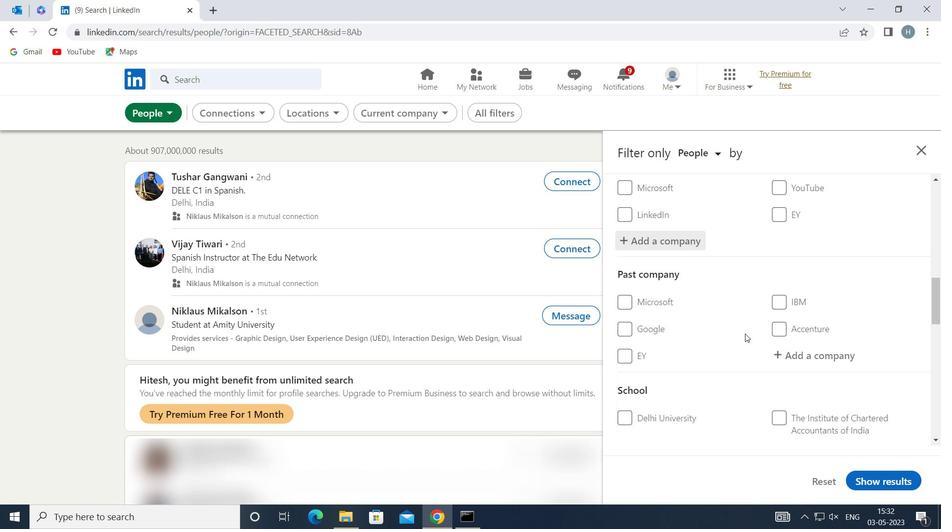 
Action: Mouse scrolled (767, 338) with delta (0, 0)
Screenshot: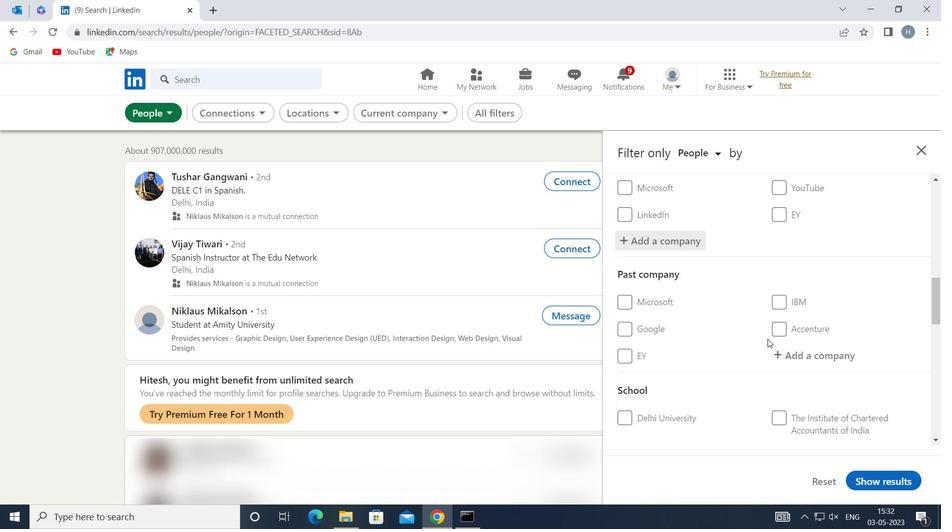 
Action: Mouse scrolled (767, 338) with delta (0, 0)
Screenshot: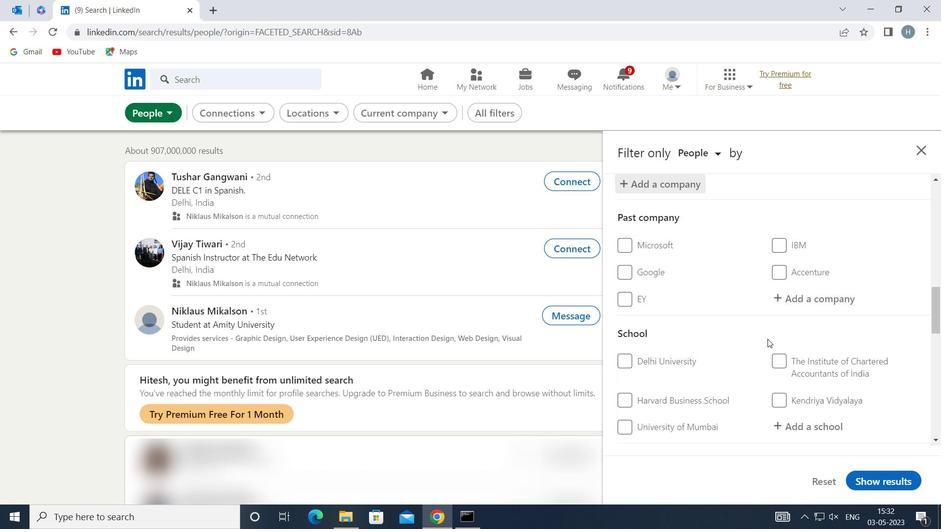 
Action: Mouse moved to (804, 359)
Screenshot: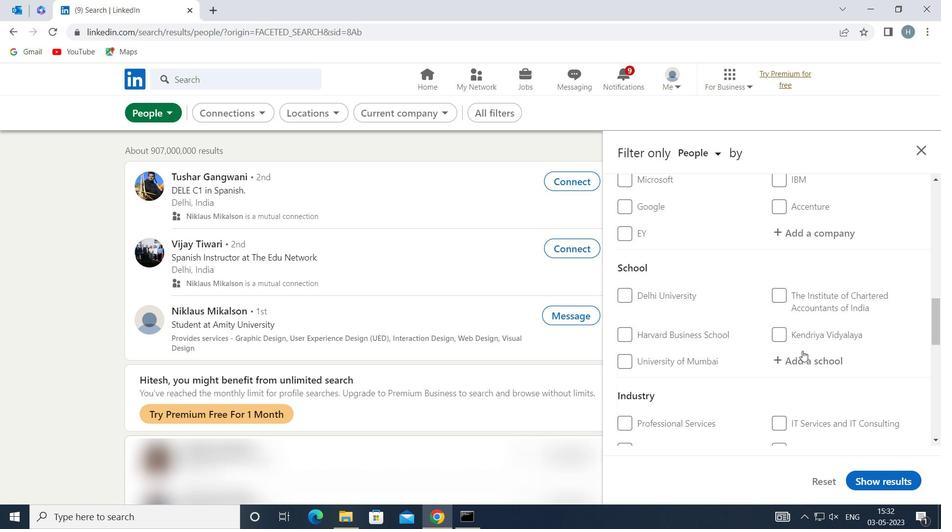 
Action: Mouse pressed left at (804, 359)
Screenshot: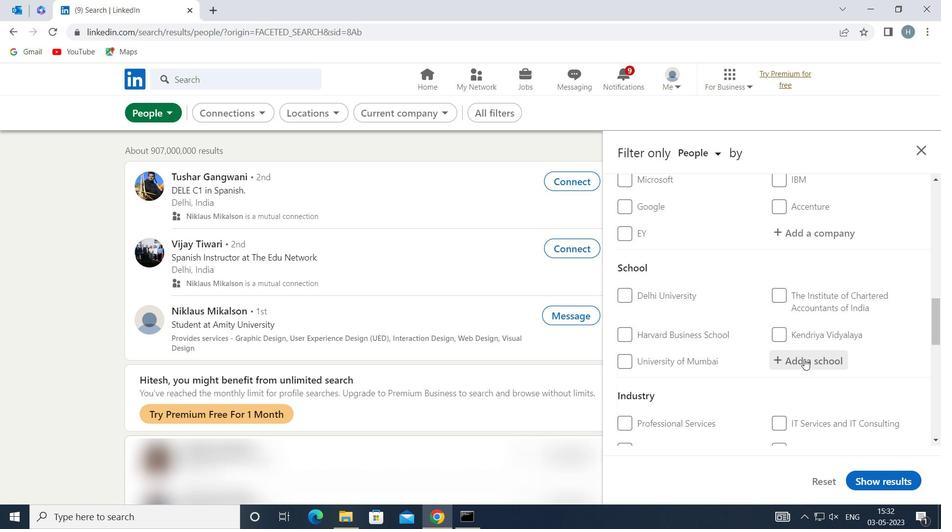 
Action: Mouse moved to (803, 357)
Screenshot: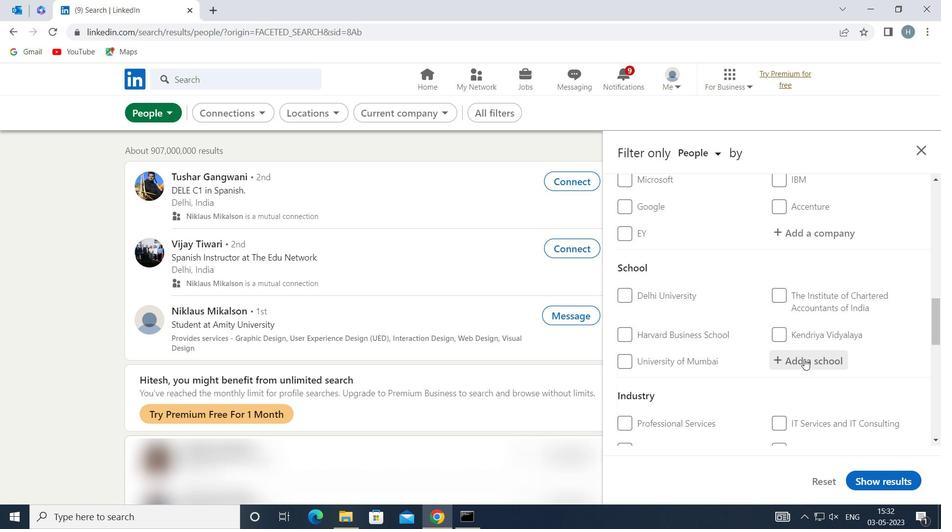 
Action: Key pressed <Key.shift>PARALA<Key.space><Key.shift>MAHARAJA<Key.space>
Screenshot: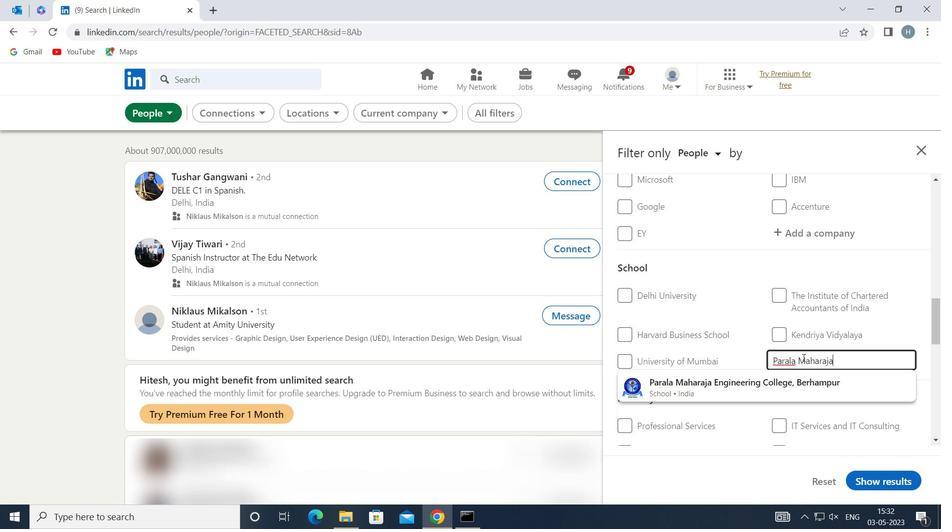 
Action: Mouse moved to (801, 381)
Screenshot: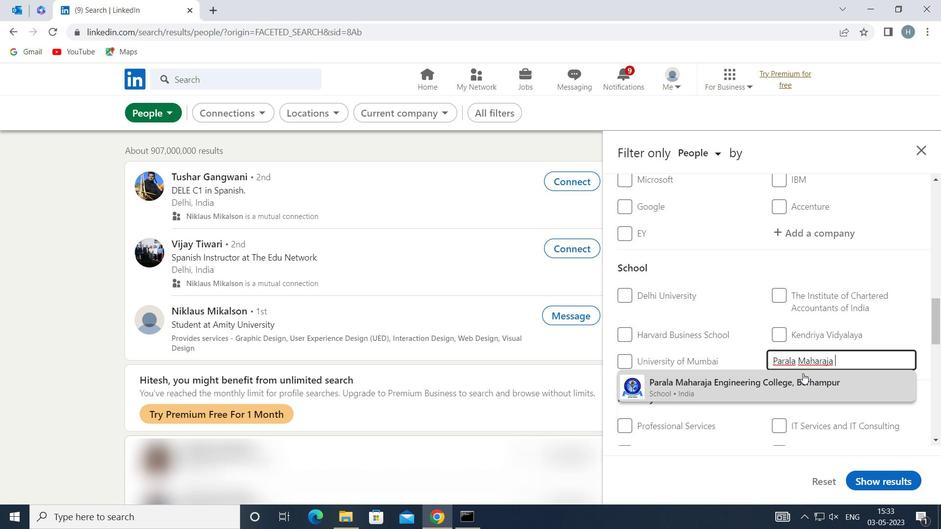 
Action: Mouse pressed left at (801, 381)
Screenshot: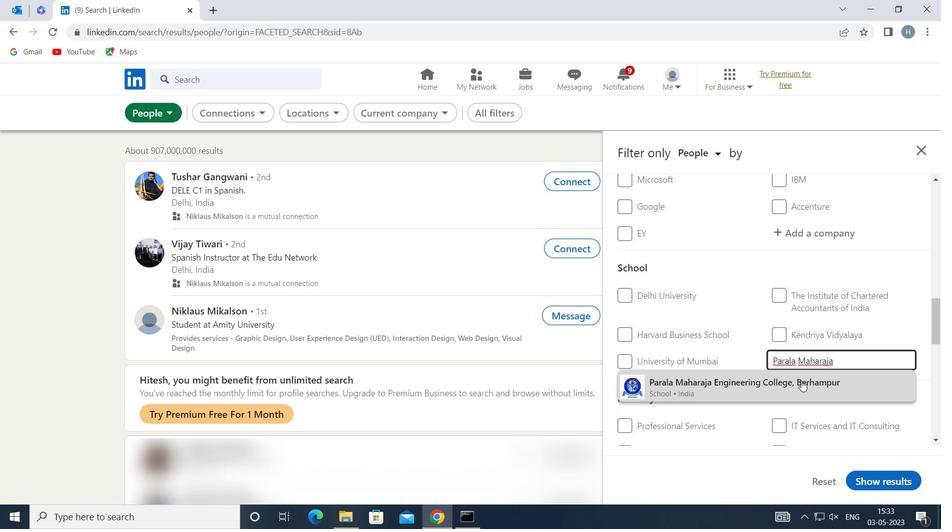 
Action: Mouse moved to (742, 369)
Screenshot: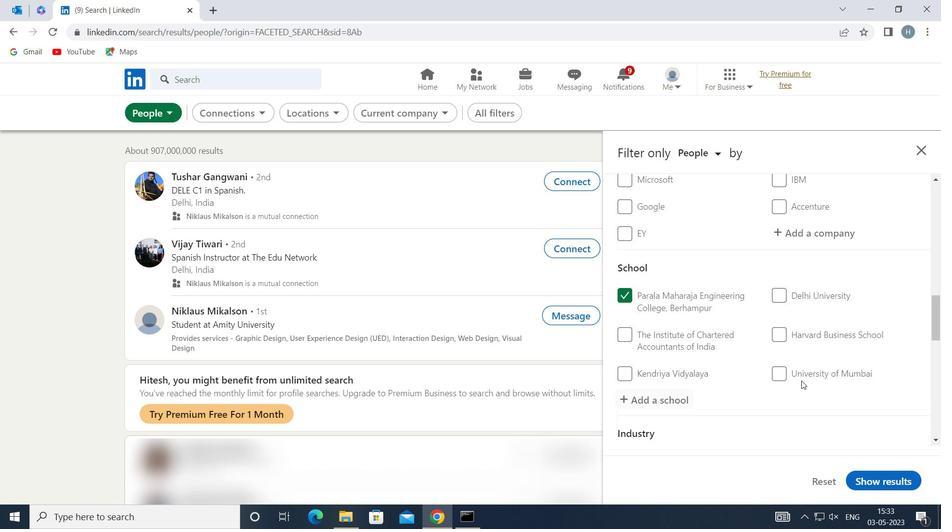 
Action: Mouse scrolled (742, 369) with delta (0, 0)
Screenshot: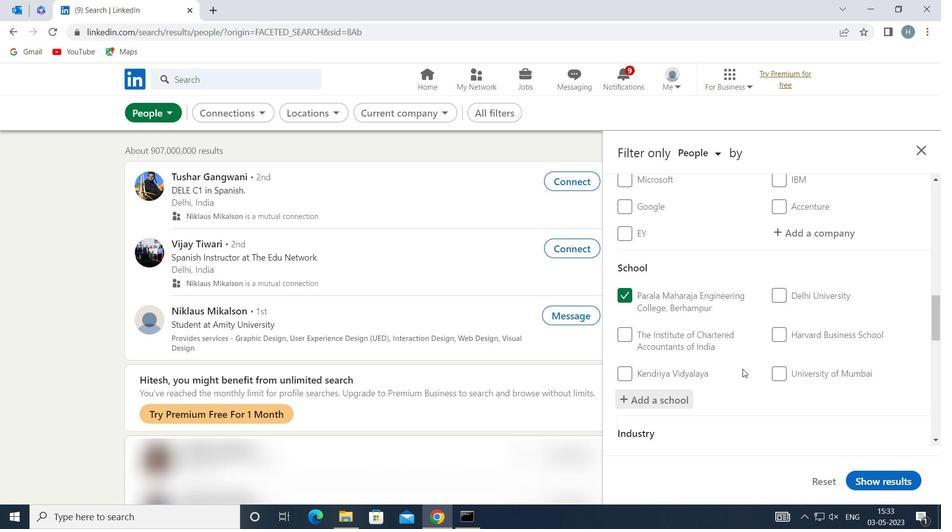 
Action: Mouse scrolled (742, 369) with delta (0, 0)
Screenshot: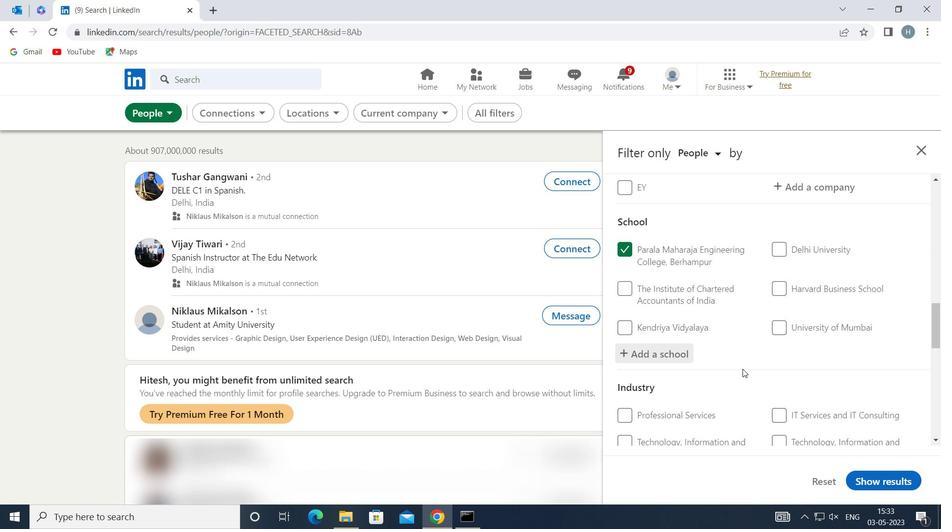 
Action: Mouse moved to (742, 367)
Screenshot: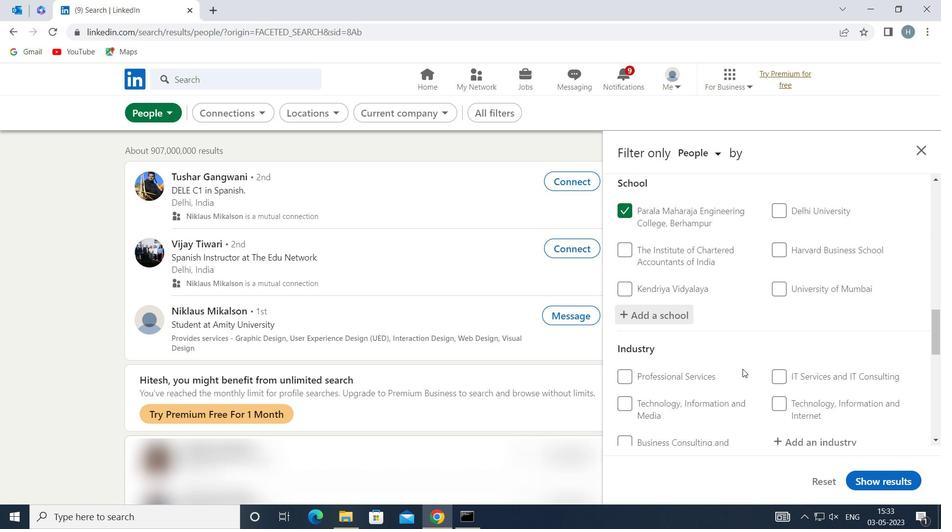 
Action: Mouse scrolled (742, 367) with delta (0, 0)
Screenshot: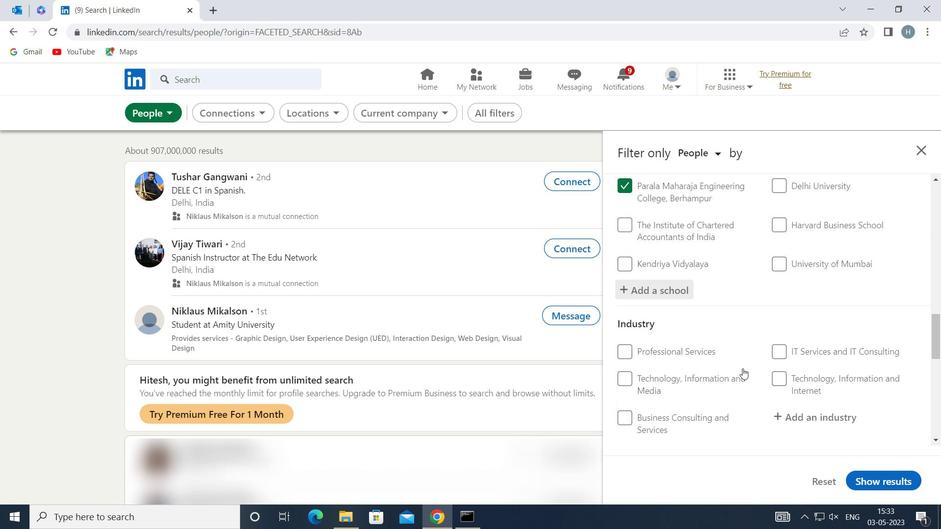
Action: Mouse moved to (833, 342)
Screenshot: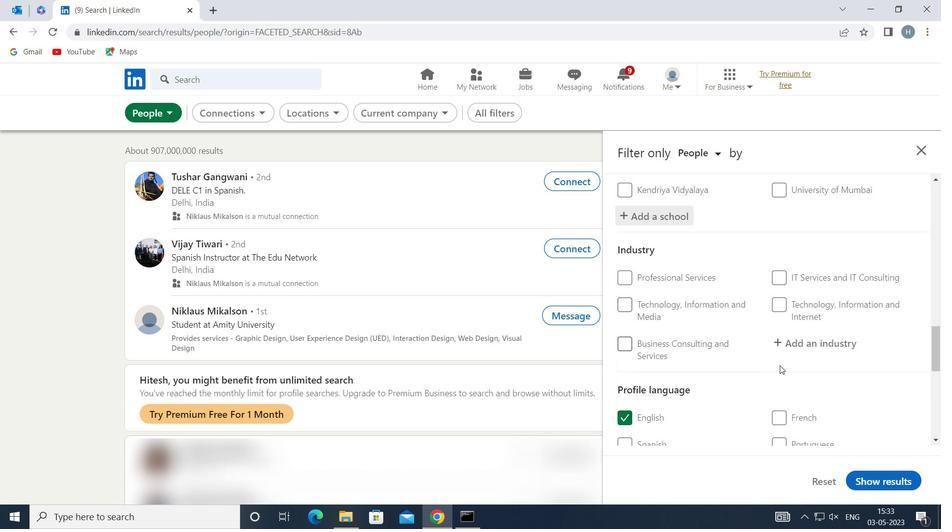 
Action: Mouse pressed left at (833, 342)
Screenshot: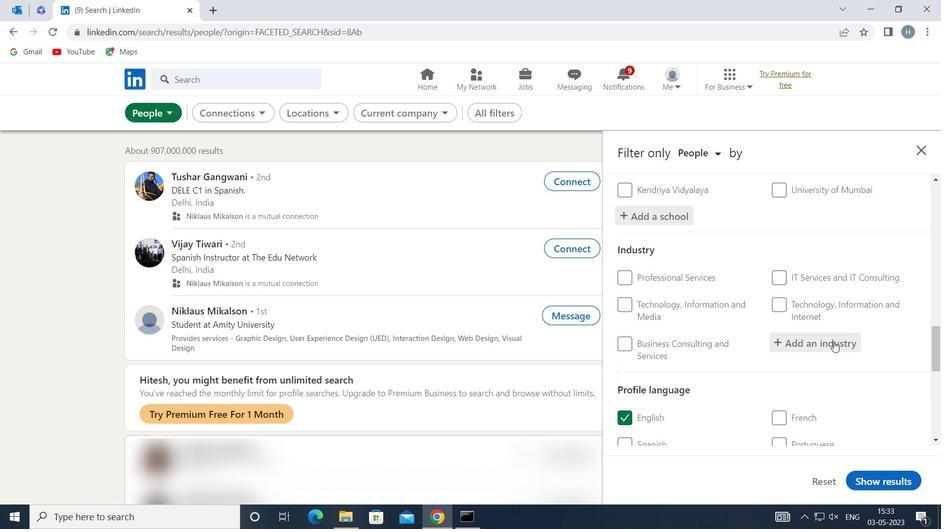 
Action: Key pressed <Key.shift>COLLECTION<Key.space><Key.shift>AGENCIES
Screenshot: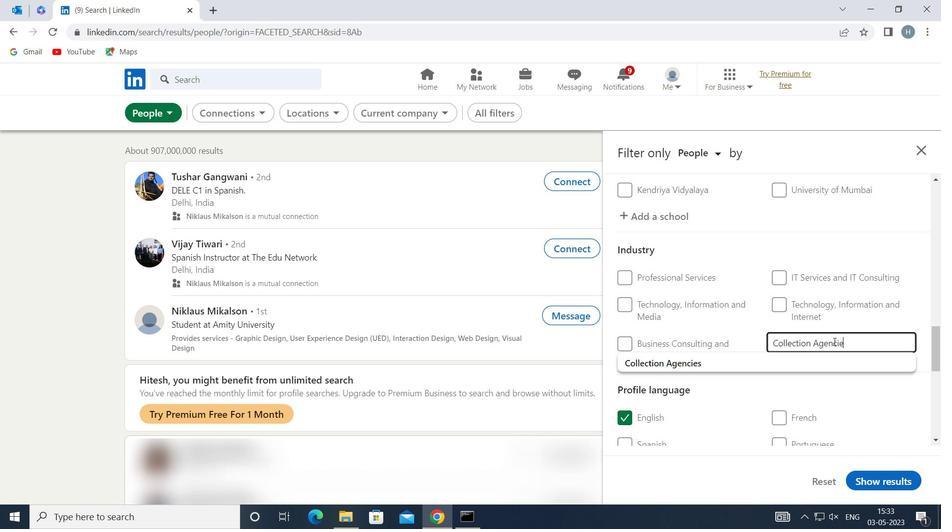 
Action: Mouse moved to (763, 360)
Screenshot: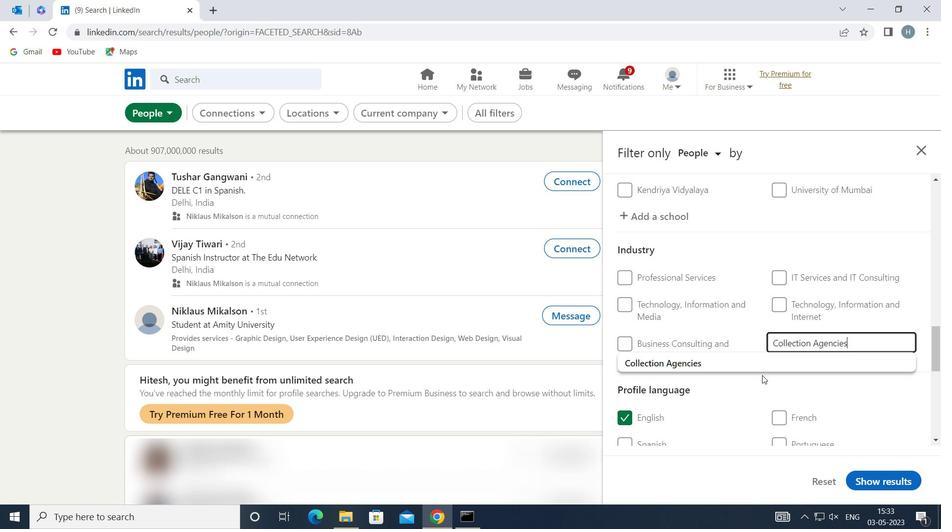 
Action: Mouse pressed left at (763, 360)
Screenshot: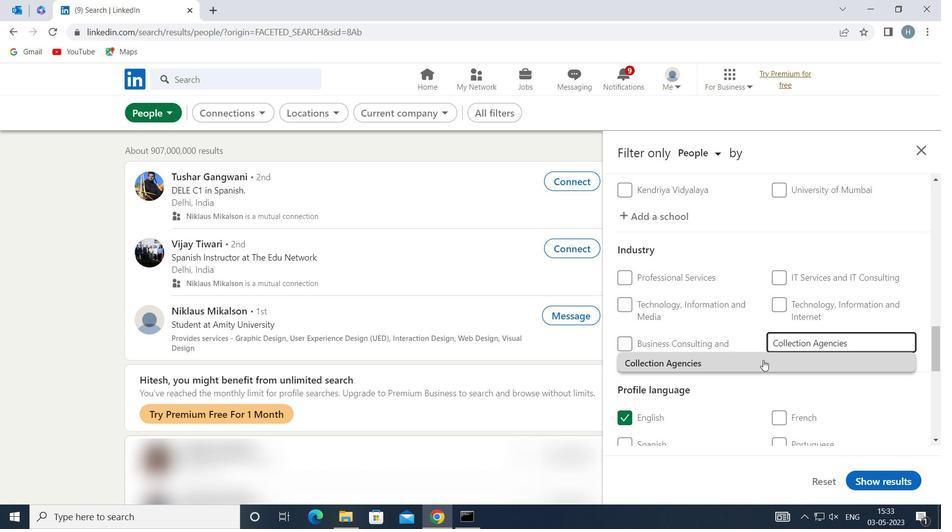 
Action: Mouse moved to (742, 350)
Screenshot: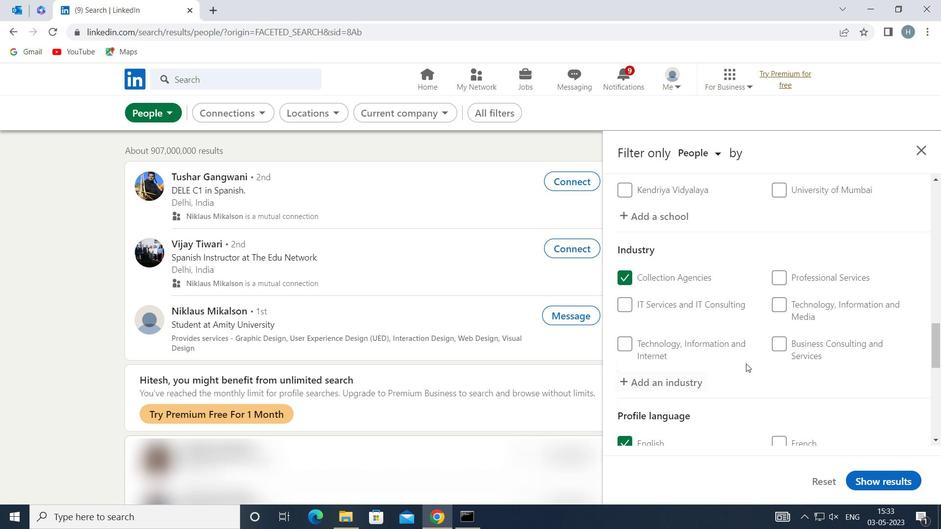 
Action: Mouse scrolled (742, 349) with delta (0, 0)
Screenshot: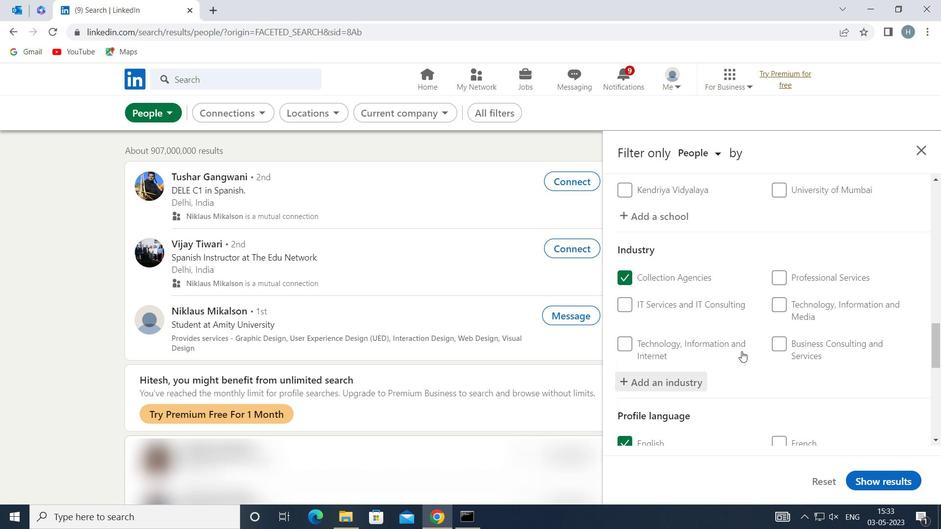 
Action: Mouse scrolled (742, 349) with delta (0, 0)
Screenshot: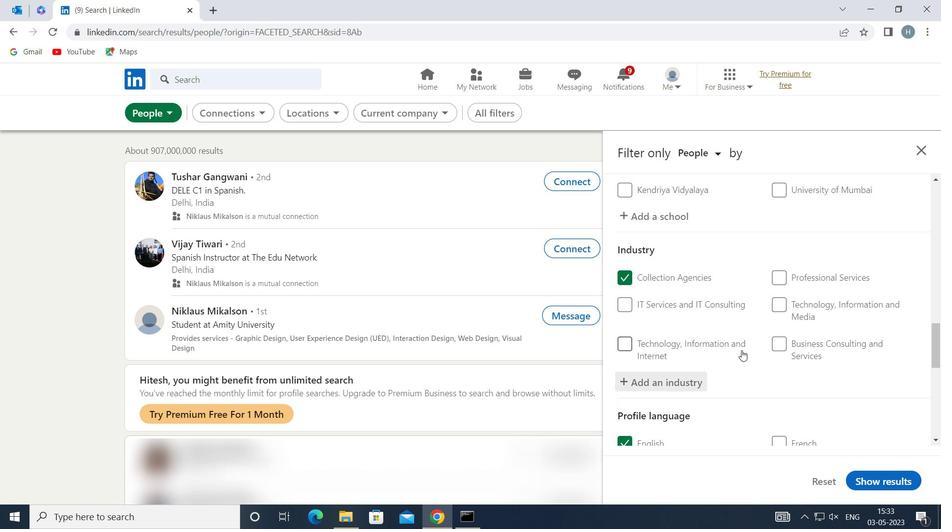 
Action: Mouse moved to (743, 348)
Screenshot: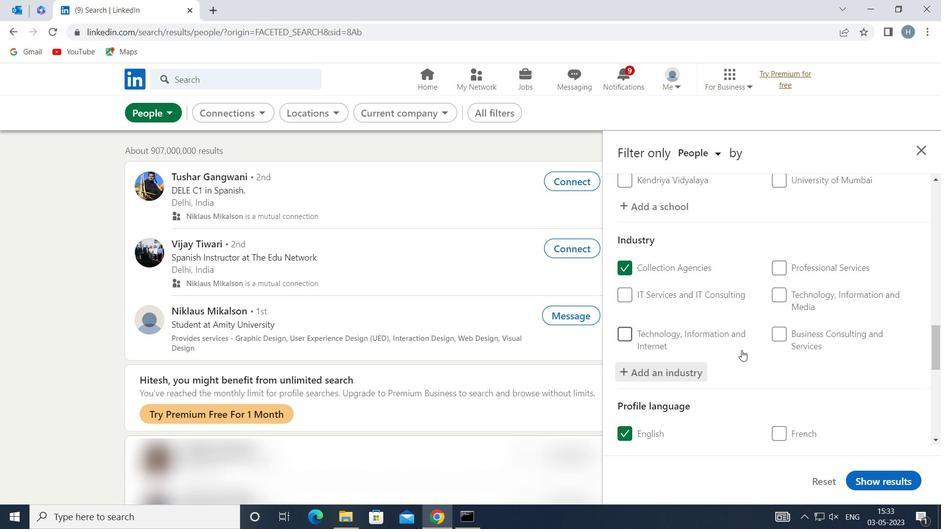 
Action: Mouse scrolled (743, 348) with delta (0, 0)
Screenshot: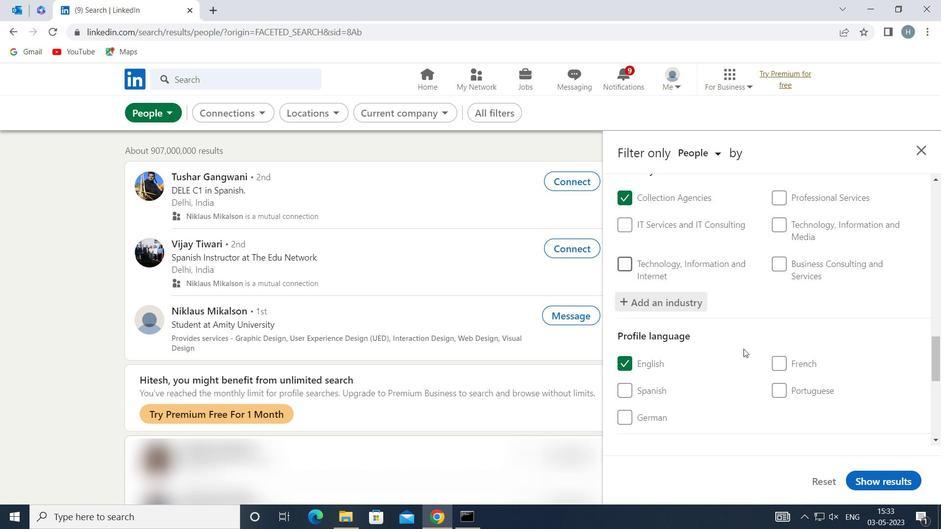 
Action: Mouse moved to (744, 346)
Screenshot: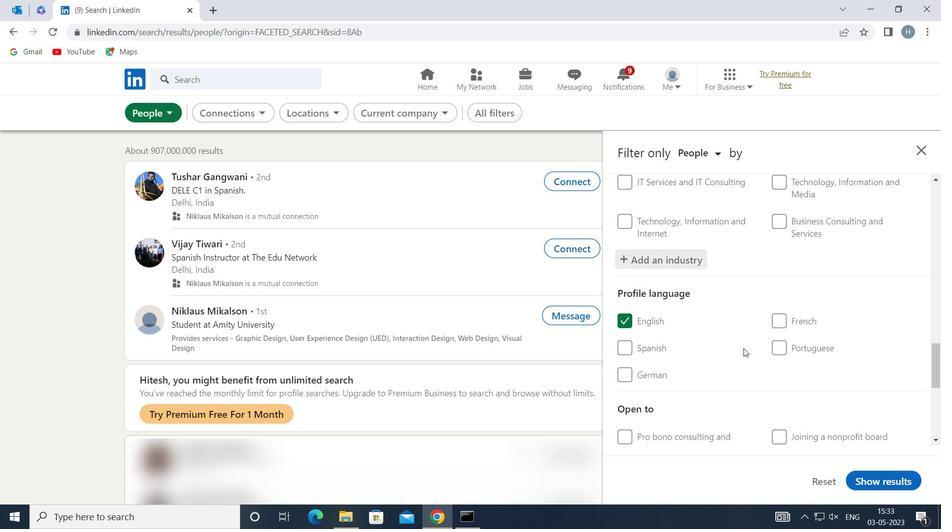 
Action: Mouse scrolled (744, 346) with delta (0, 0)
Screenshot: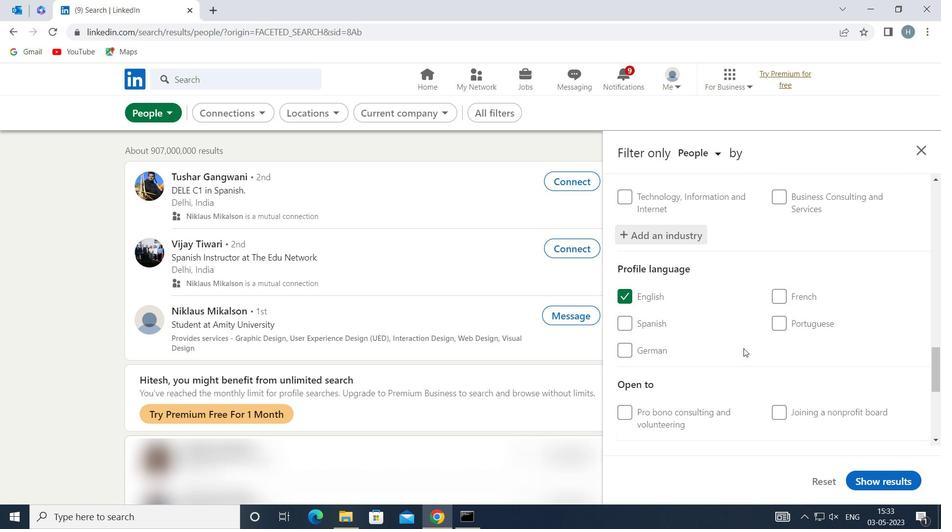 
Action: Mouse scrolled (744, 346) with delta (0, 0)
Screenshot: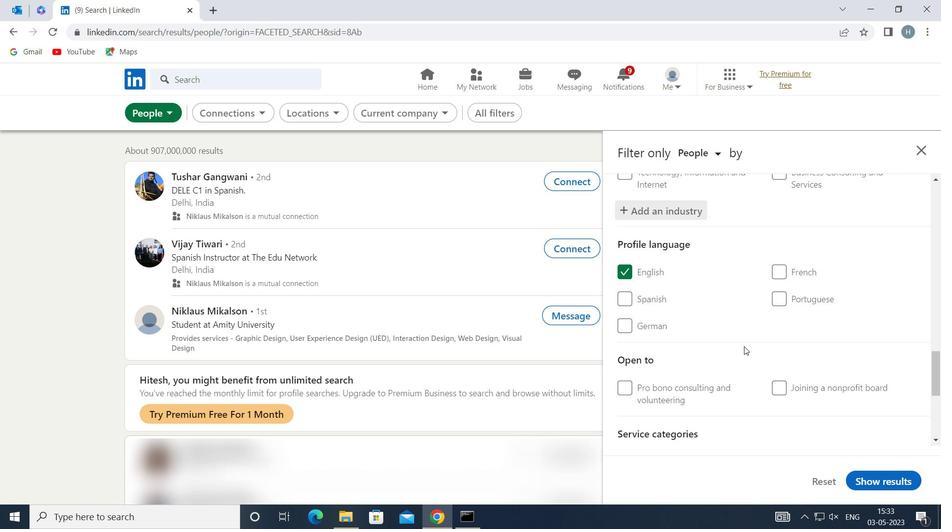 
Action: Mouse scrolled (744, 346) with delta (0, 0)
Screenshot: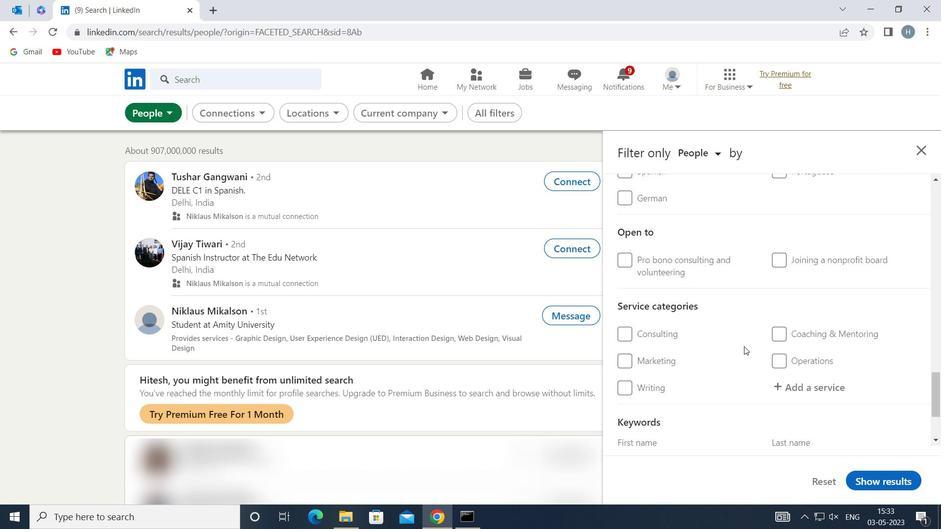 
Action: Mouse moved to (803, 322)
Screenshot: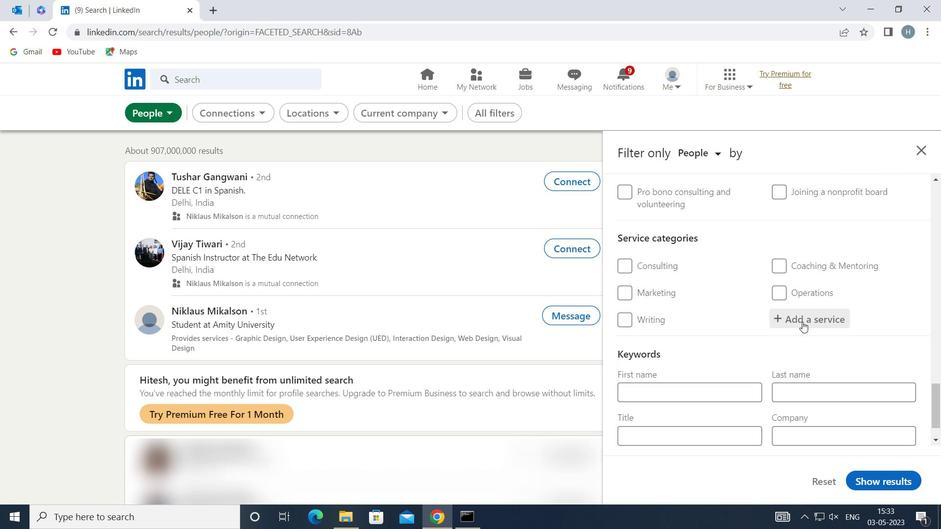 
Action: Mouse pressed left at (803, 322)
Screenshot: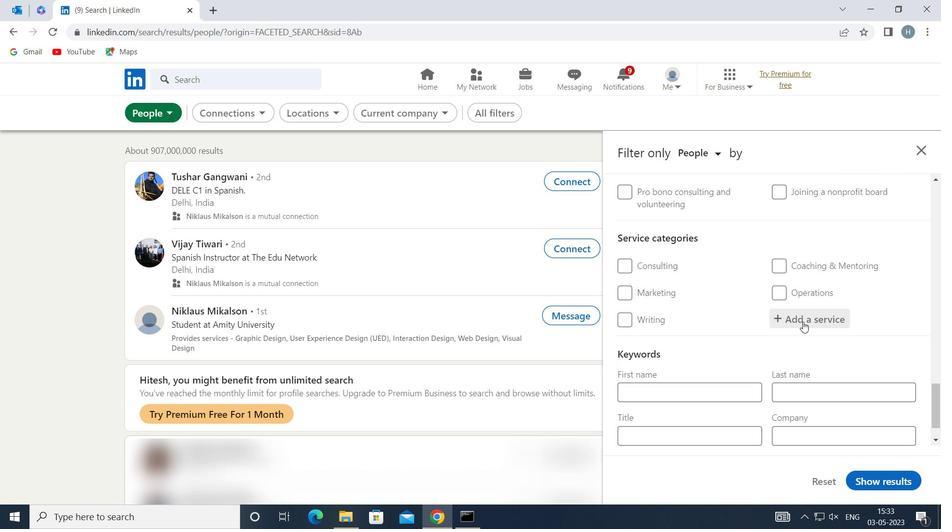 
Action: Key pressed <Key.shift>TAX<Key.space><Key.shift>LA
Screenshot: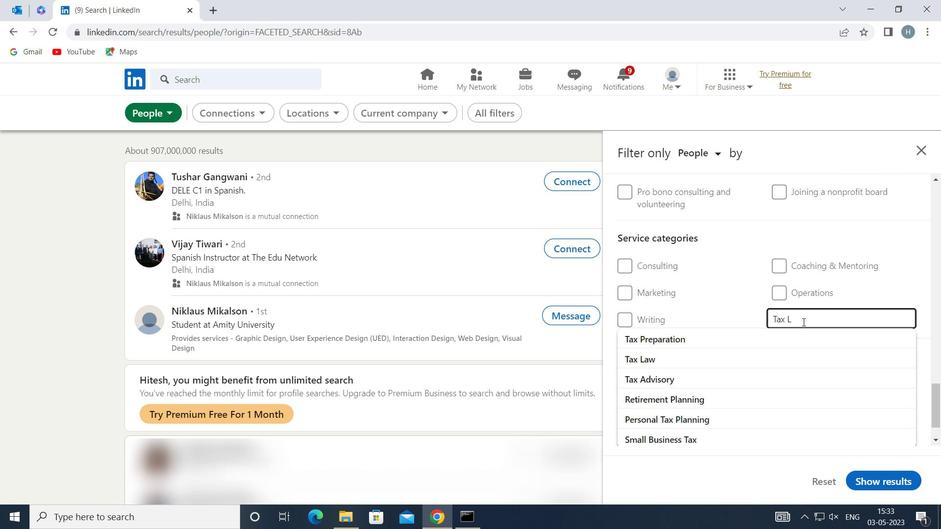 
Action: Mouse moved to (783, 340)
Screenshot: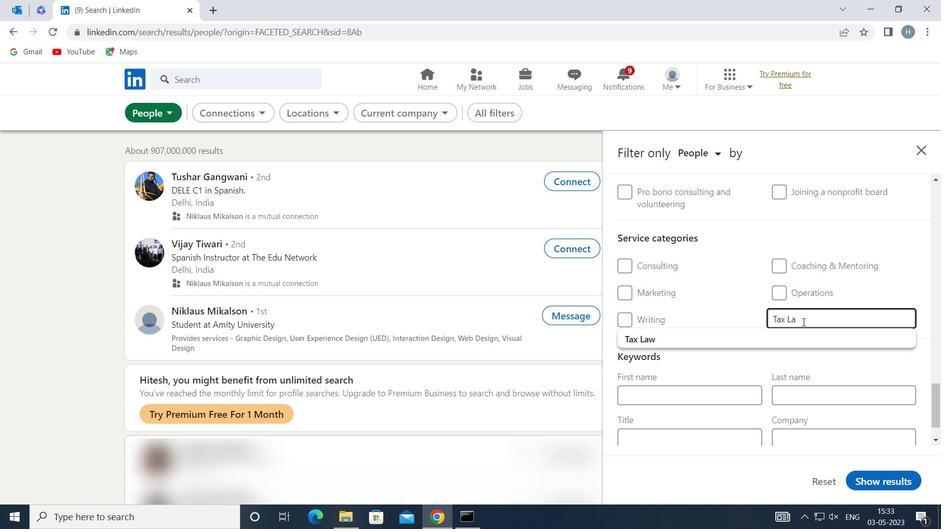 
Action: Mouse pressed left at (783, 340)
Screenshot: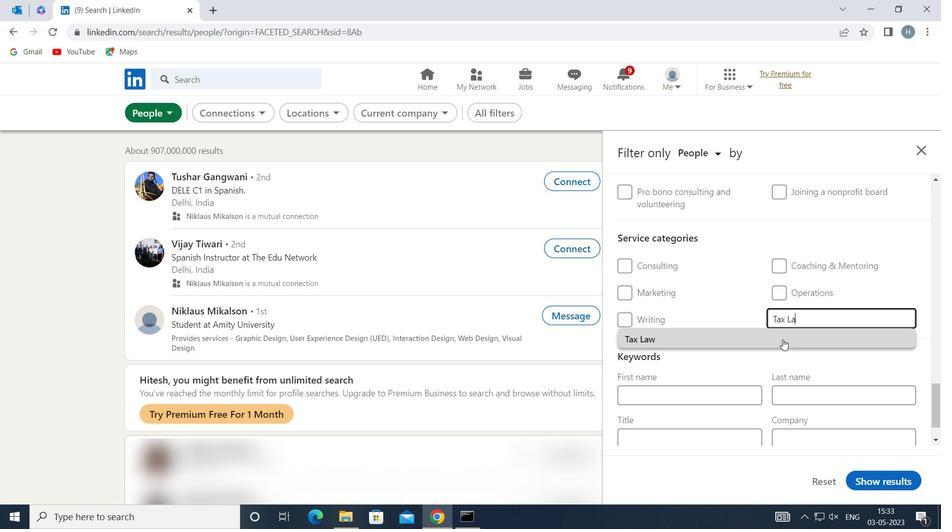 
Action: Mouse moved to (756, 349)
Screenshot: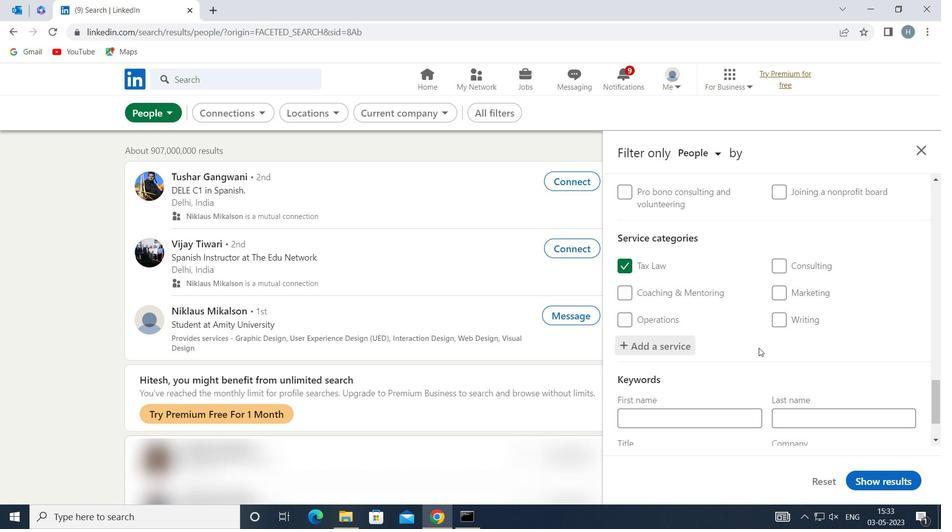 
Action: Mouse scrolled (756, 348) with delta (0, 0)
Screenshot: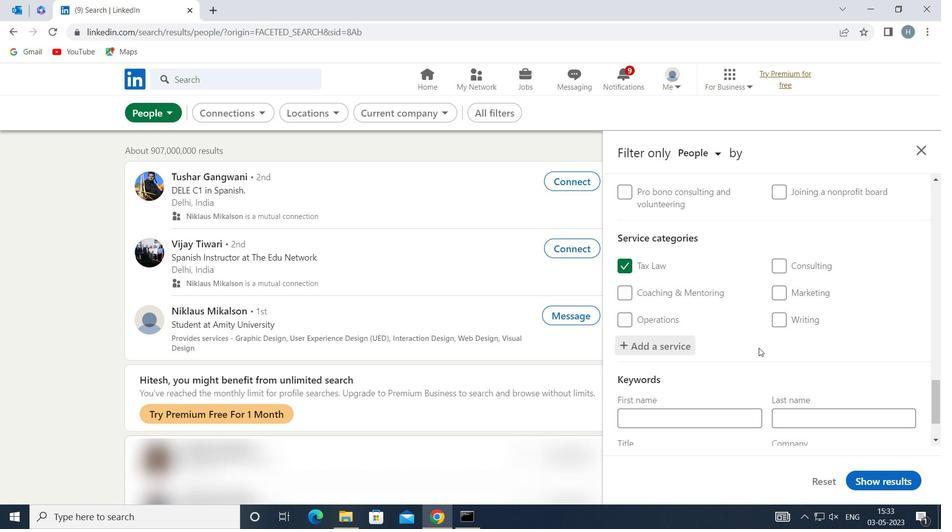 
Action: Mouse scrolled (756, 348) with delta (0, 0)
Screenshot: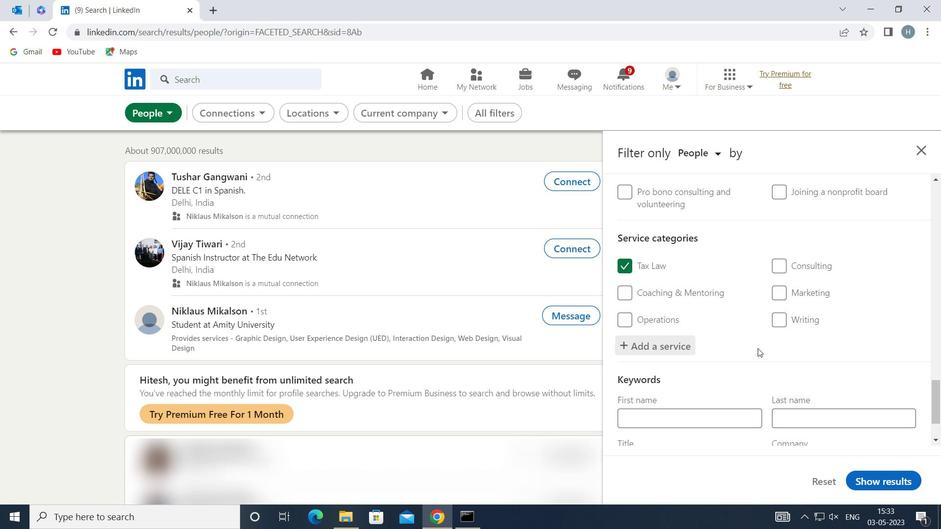 
Action: Mouse scrolled (756, 348) with delta (0, 0)
Screenshot: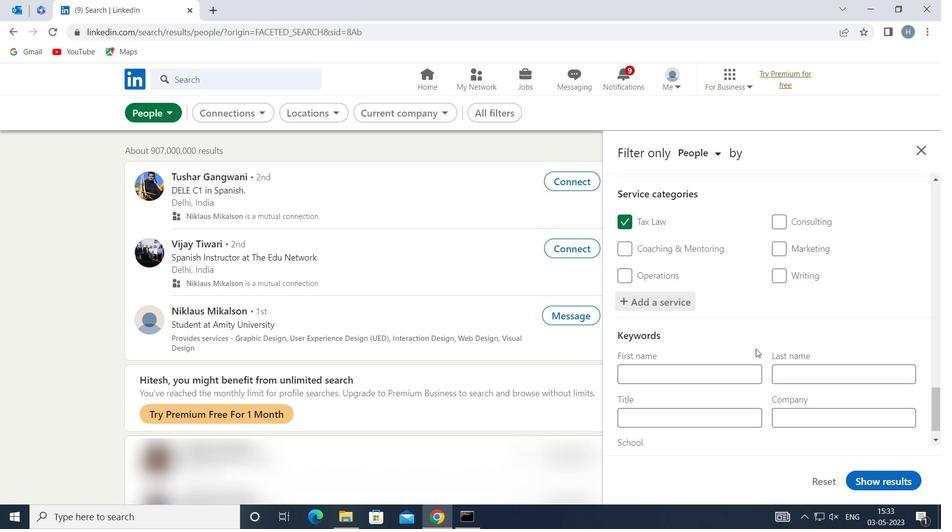 
Action: Mouse scrolled (756, 348) with delta (0, 0)
Screenshot: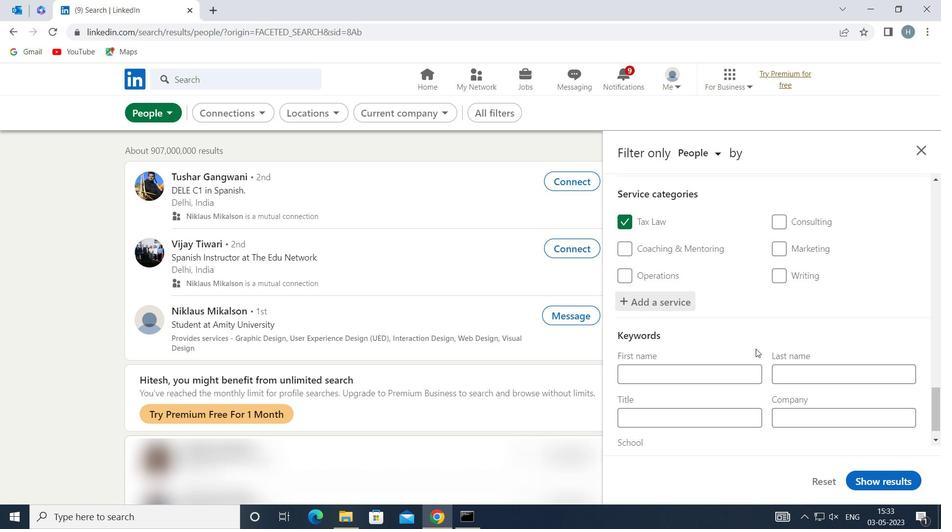 
Action: Mouse scrolled (756, 348) with delta (0, 0)
Screenshot: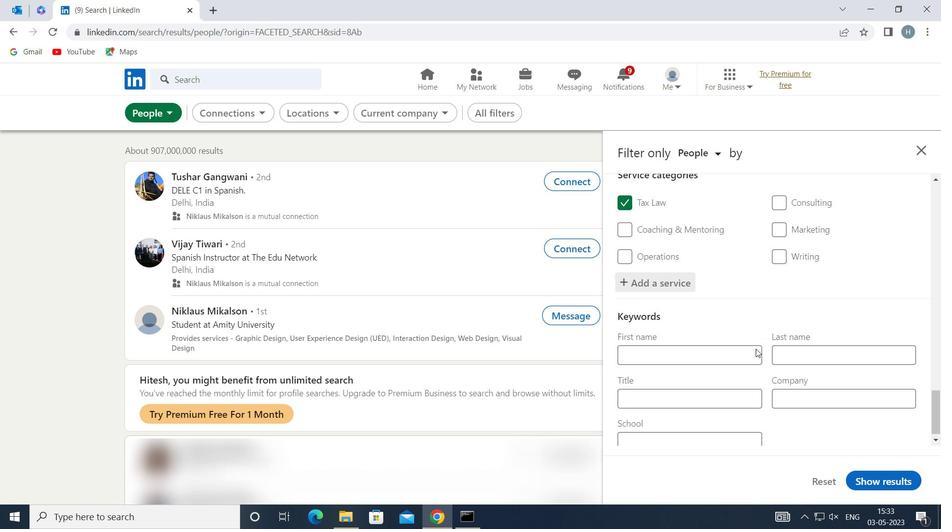 
Action: Mouse moved to (738, 386)
Screenshot: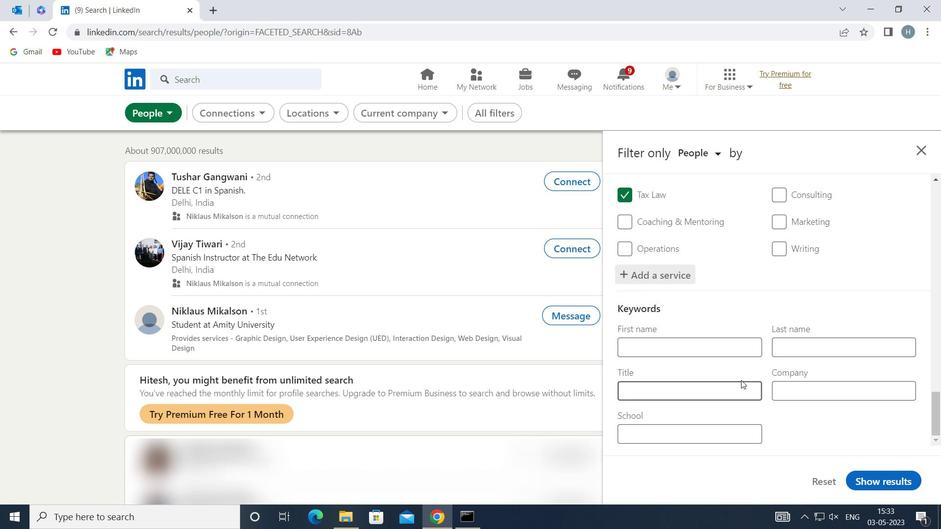 
Action: Mouse pressed left at (738, 386)
Screenshot: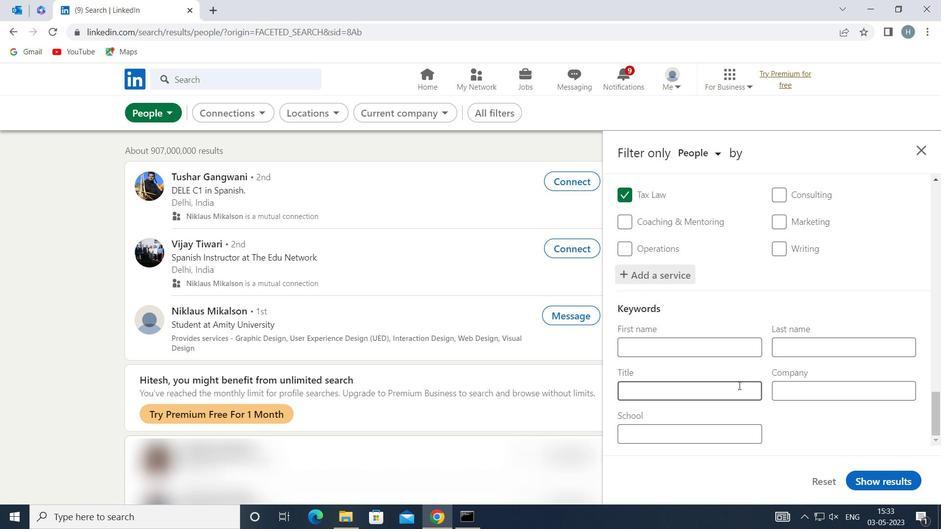 
Action: Mouse moved to (594, 149)
Screenshot: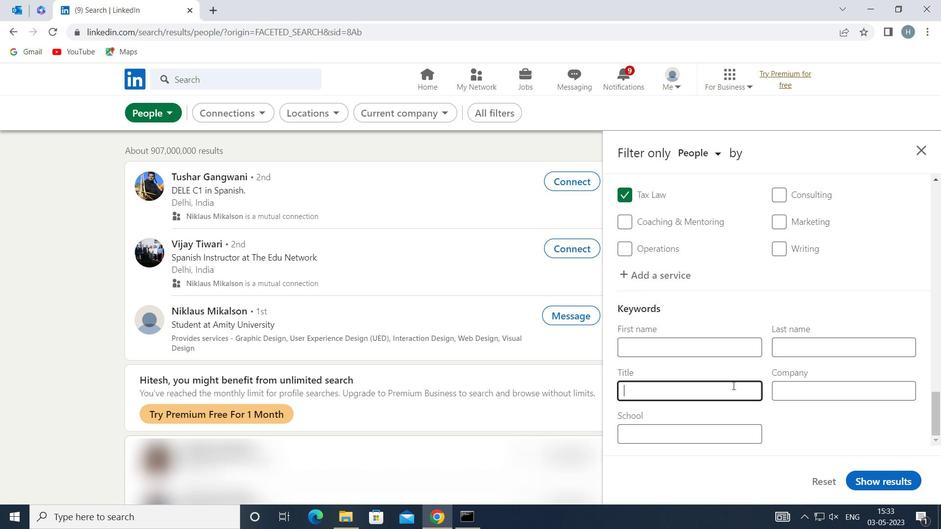 
Action: Key pressed <Key.shift>SOLAR<Key.space><Key.shift>PHOTOVOLTAIC<Key.space><Key.shift>INSTALLER
Screenshot: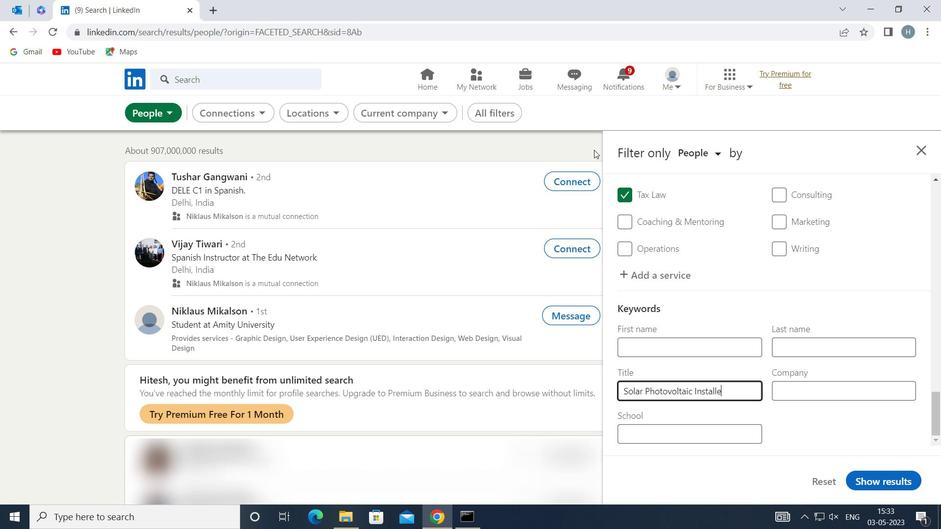 
Action: Mouse moved to (895, 476)
Screenshot: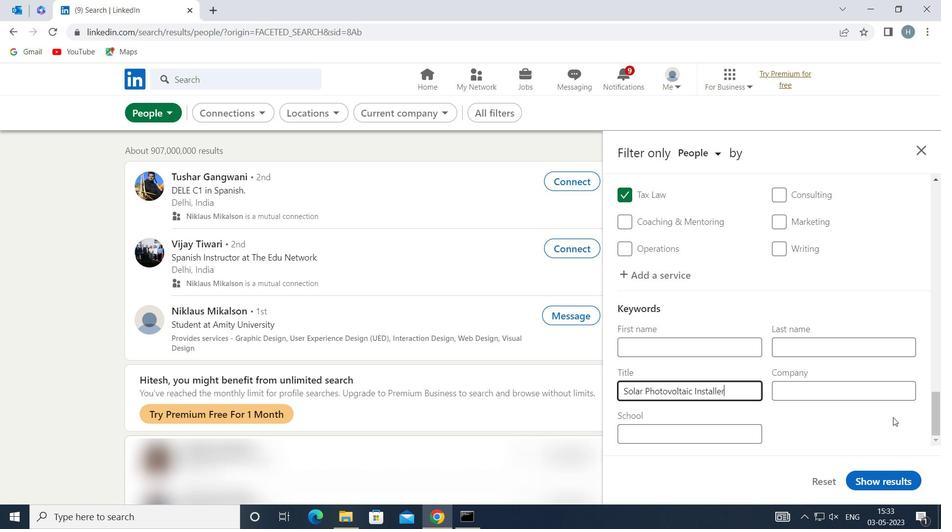 
Action: Mouse pressed left at (895, 476)
Screenshot: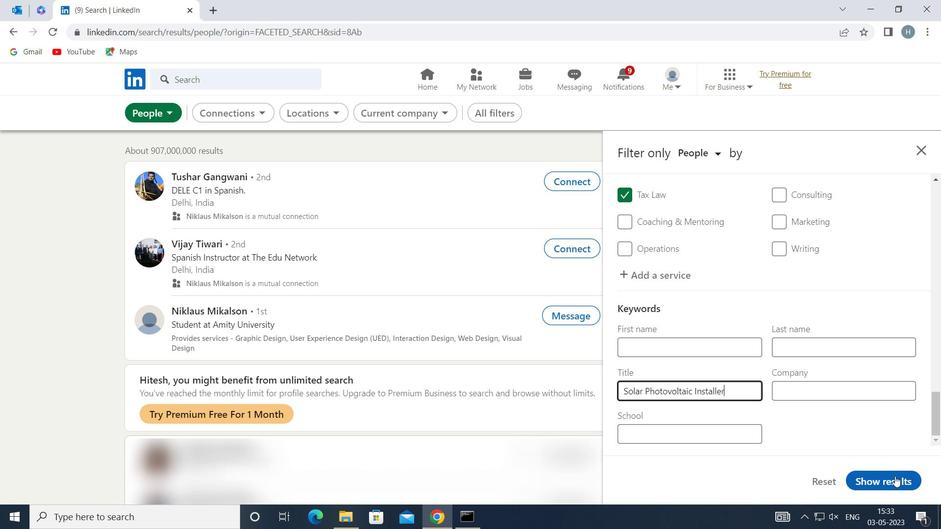 
Action: Mouse moved to (744, 363)
Screenshot: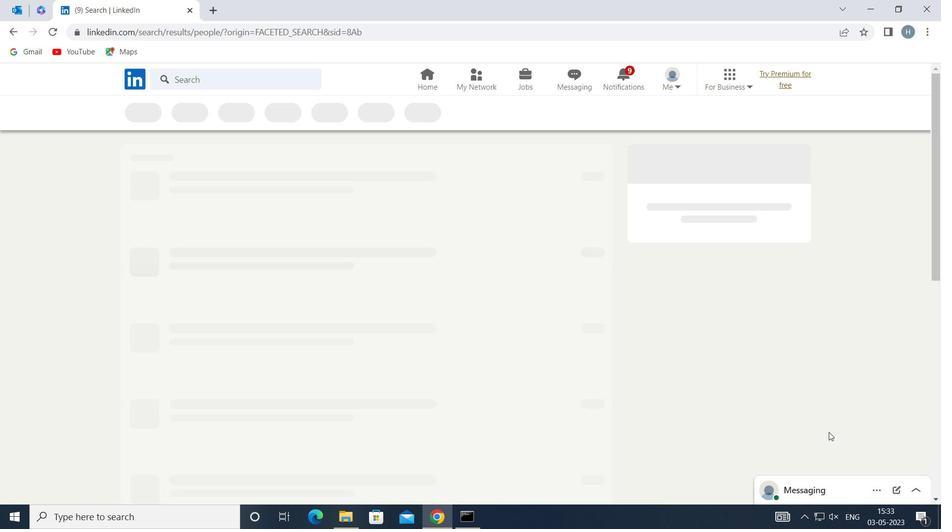 
